 Task: For heading Arial with bold.  font size for heading22,  'Change the font style of data to'Arial Narrow.  and font size to 14,  Change the alignment of both headline & data to Align middle.  In the sheet  EvaluationSalesData_2021
Action: Mouse moved to (150, 127)
Screenshot: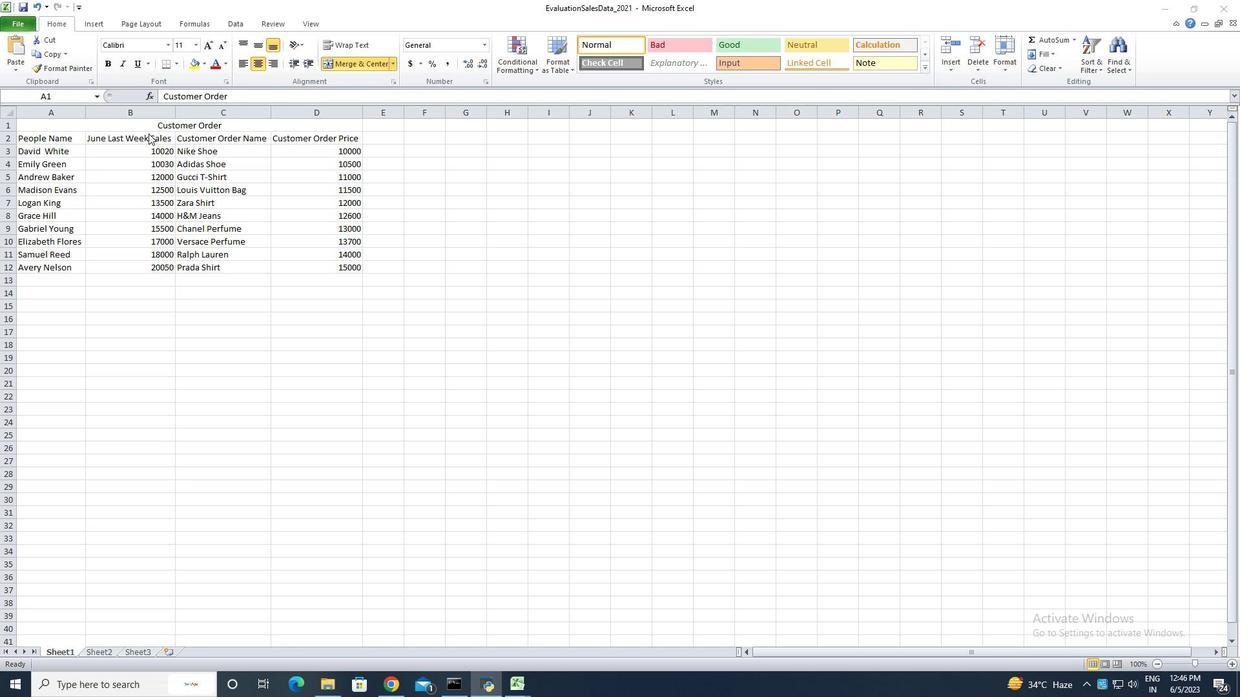 
Action: Mouse pressed left at (150, 127)
Screenshot: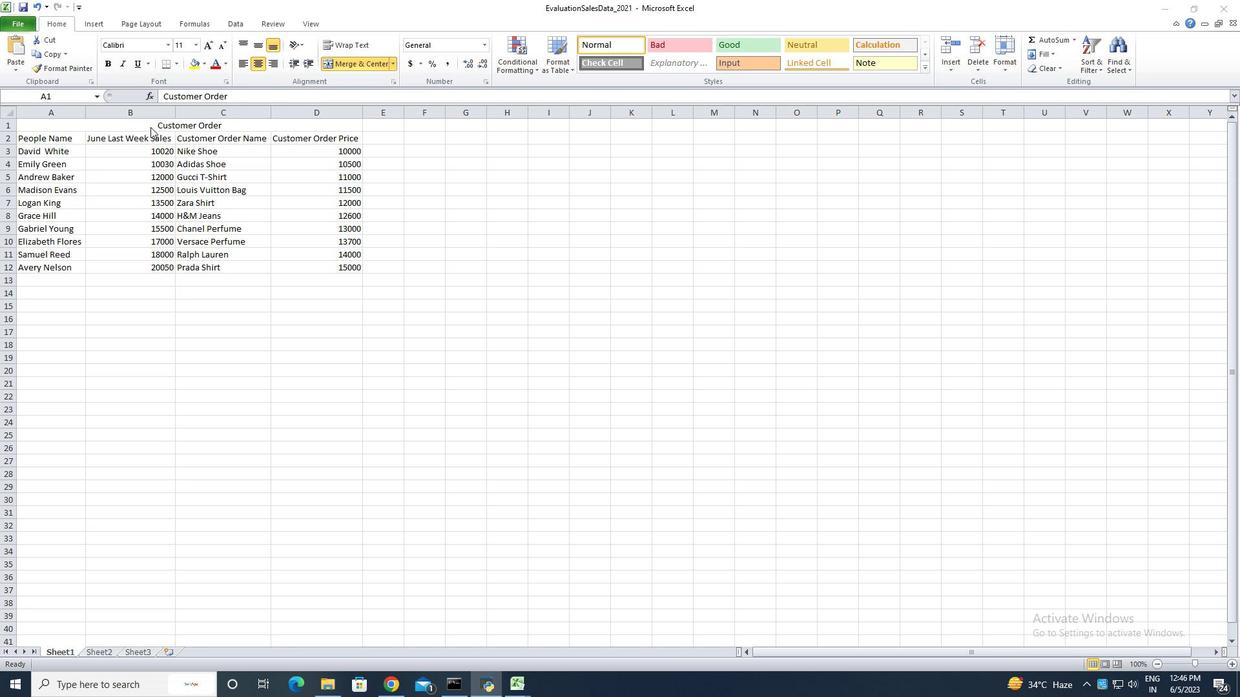 
Action: Mouse moved to (169, 45)
Screenshot: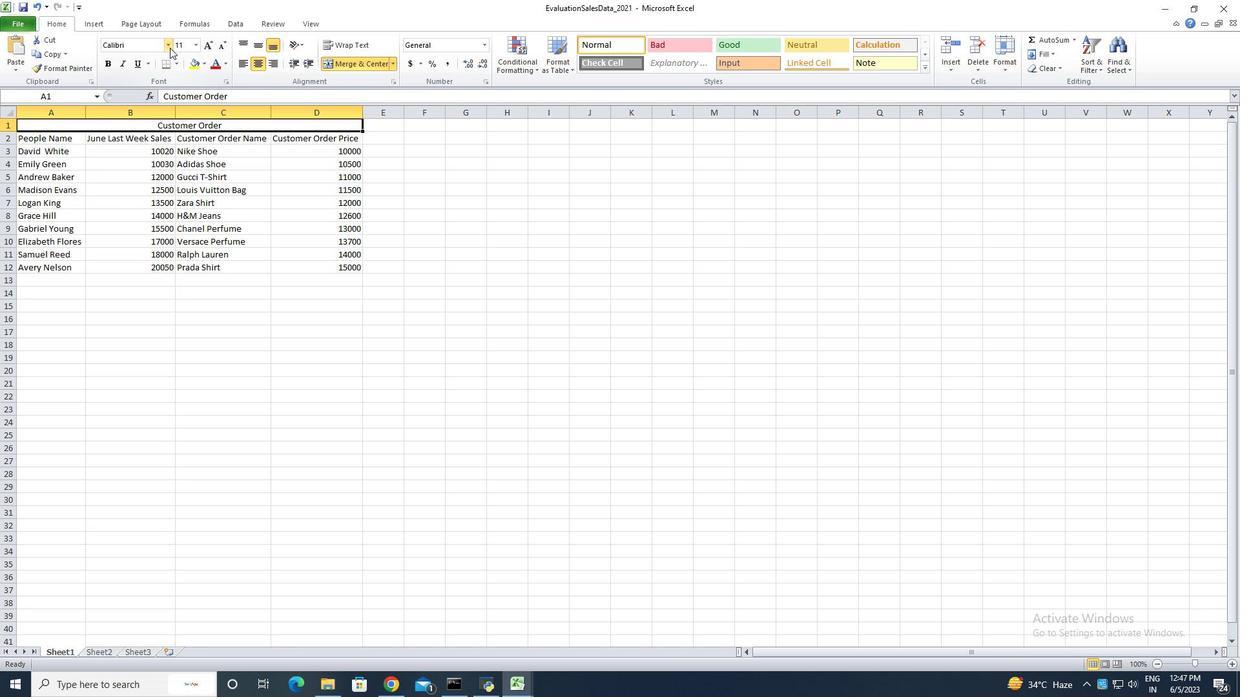 
Action: Mouse pressed left at (169, 45)
Screenshot: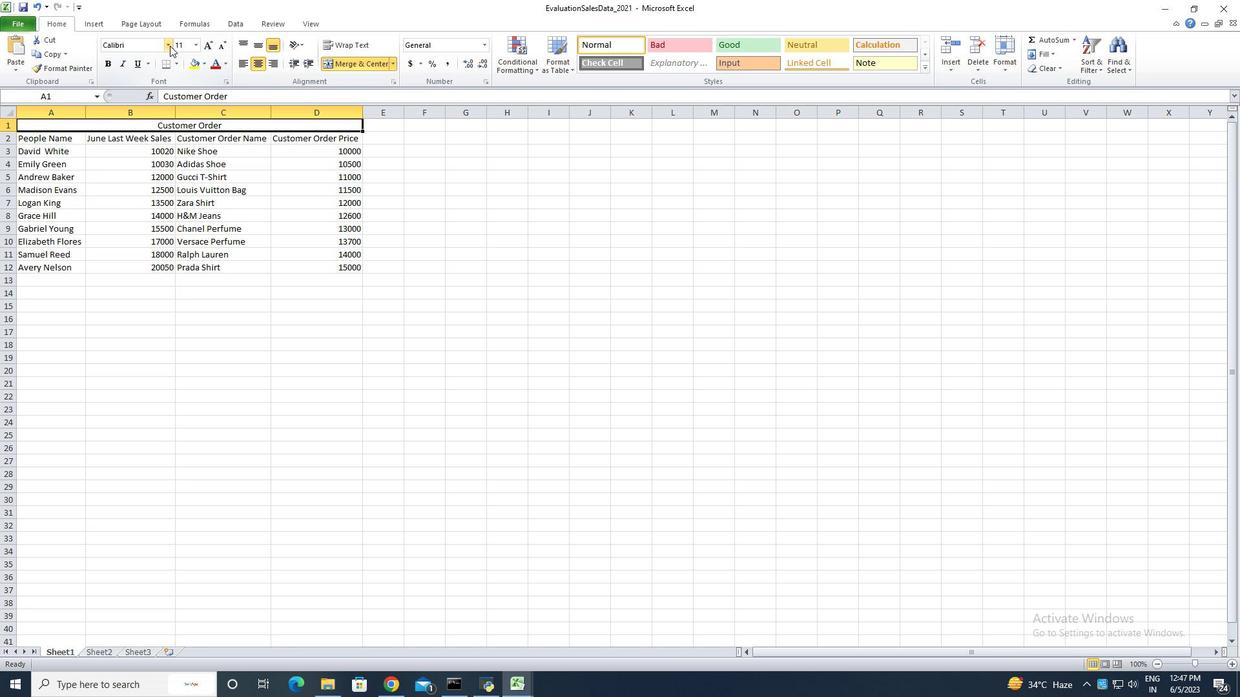 
Action: Mouse moved to (138, 151)
Screenshot: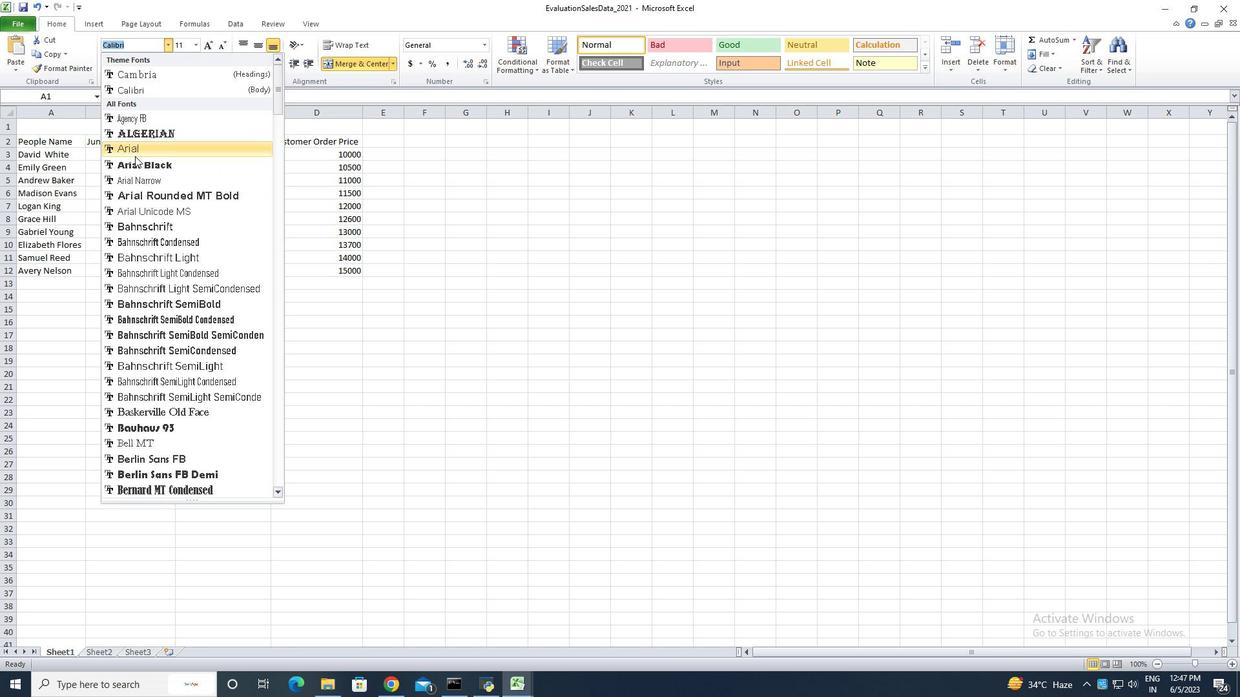 
Action: Mouse pressed left at (138, 151)
Screenshot: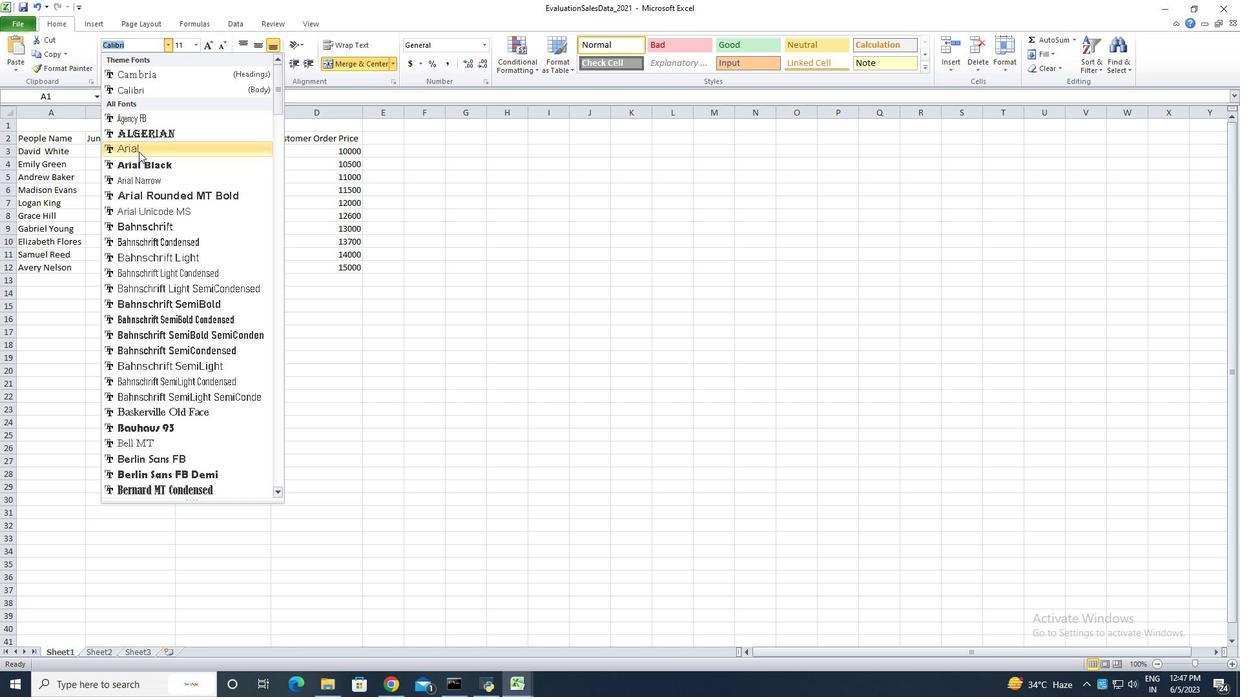
Action: Mouse moved to (111, 65)
Screenshot: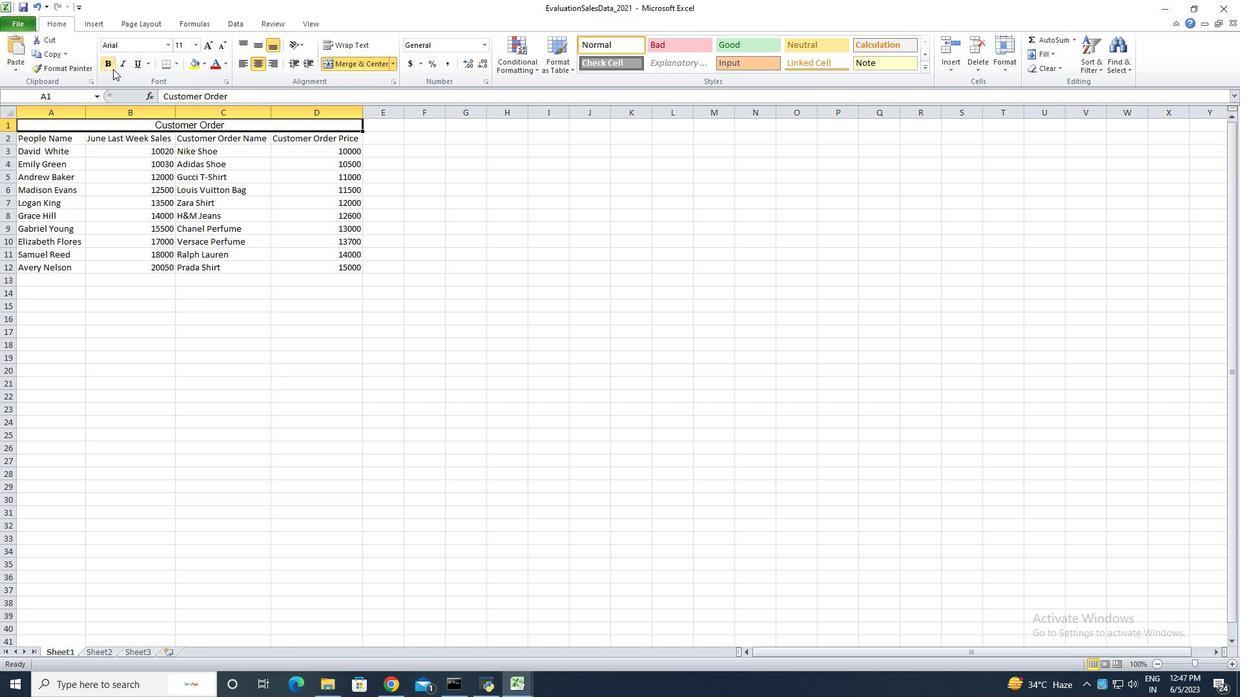 
Action: Mouse pressed left at (111, 65)
Screenshot: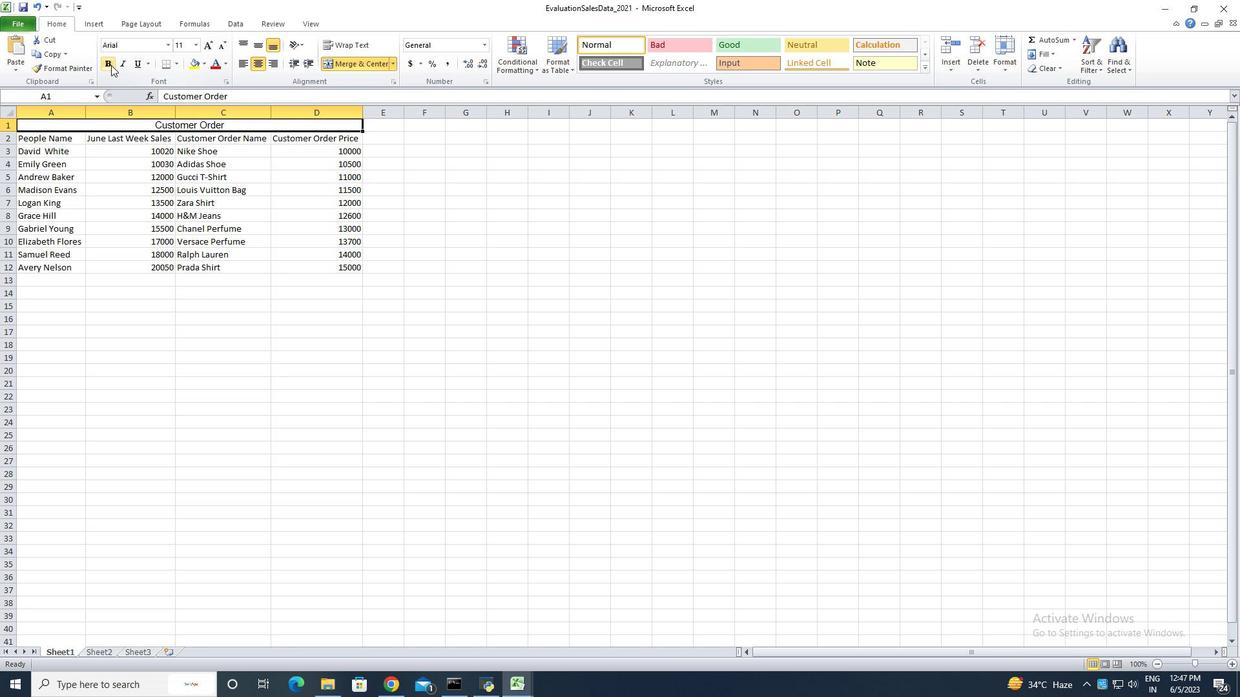 
Action: Mouse moved to (208, 43)
Screenshot: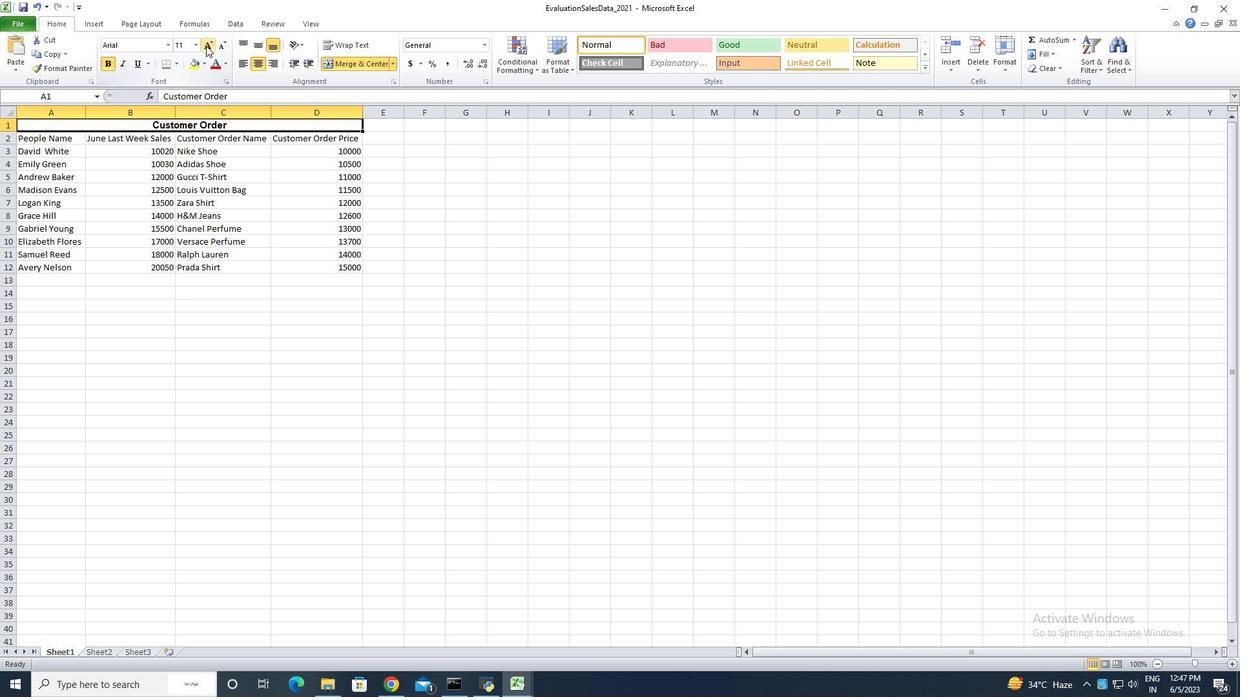 
Action: Mouse pressed left at (208, 43)
Screenshot: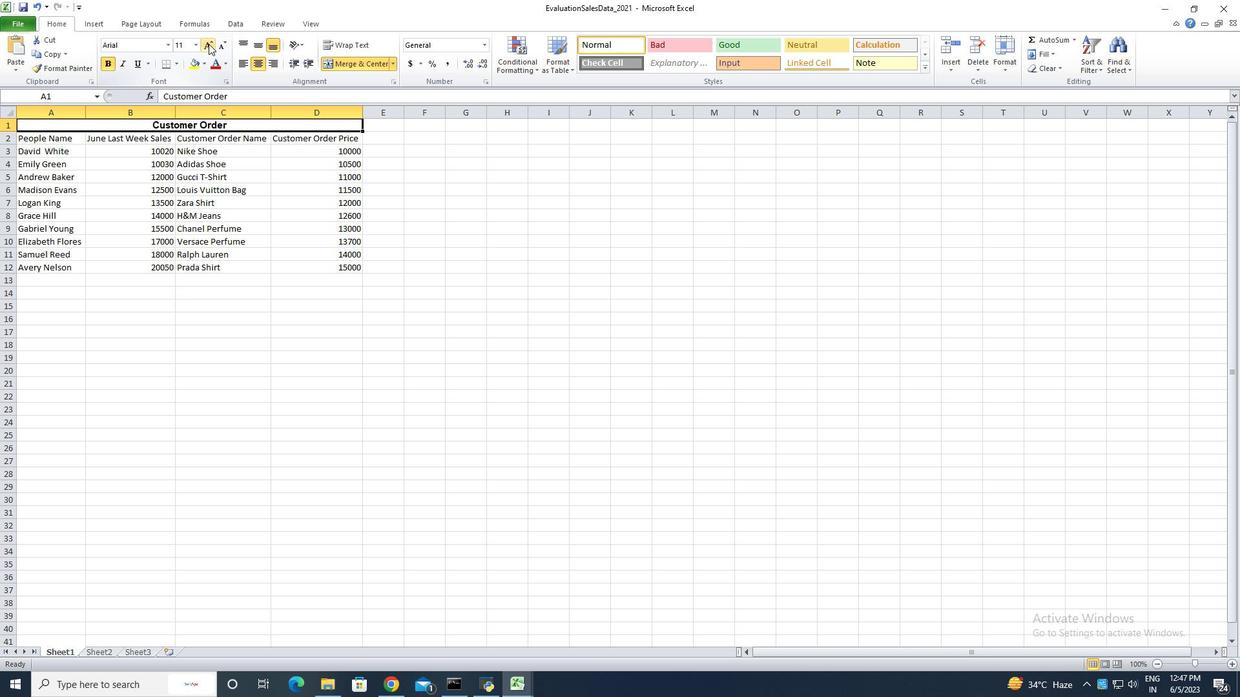 
Action: Mouse pressed left at (208, 43)
Screenshot: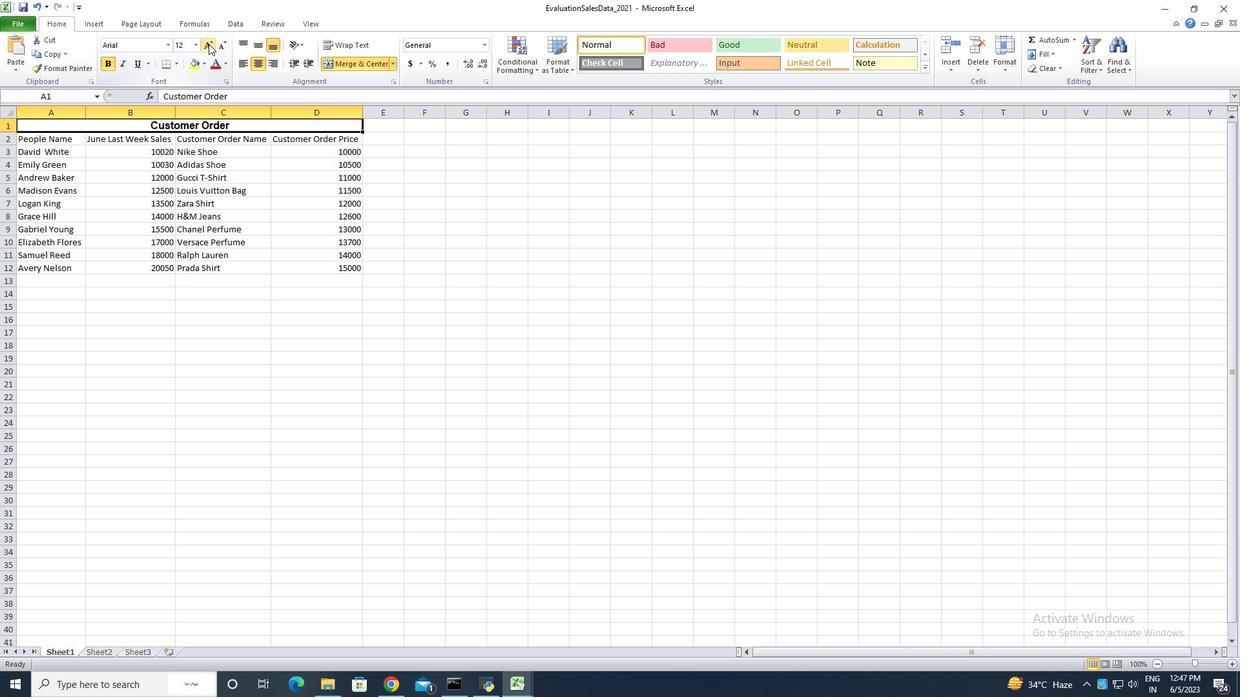 
Action: Mouse pressed left at (208, 43)
Screenshot: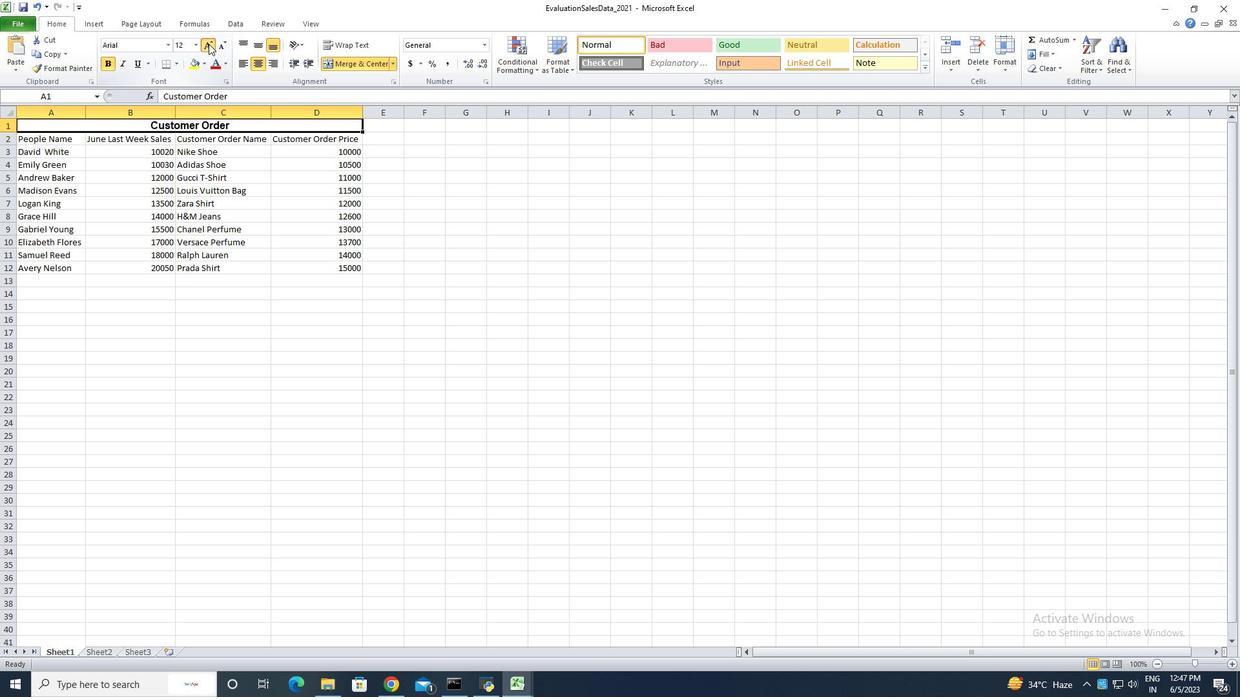 
Action: Mouse pressed left at (208, 43)
Screenshot: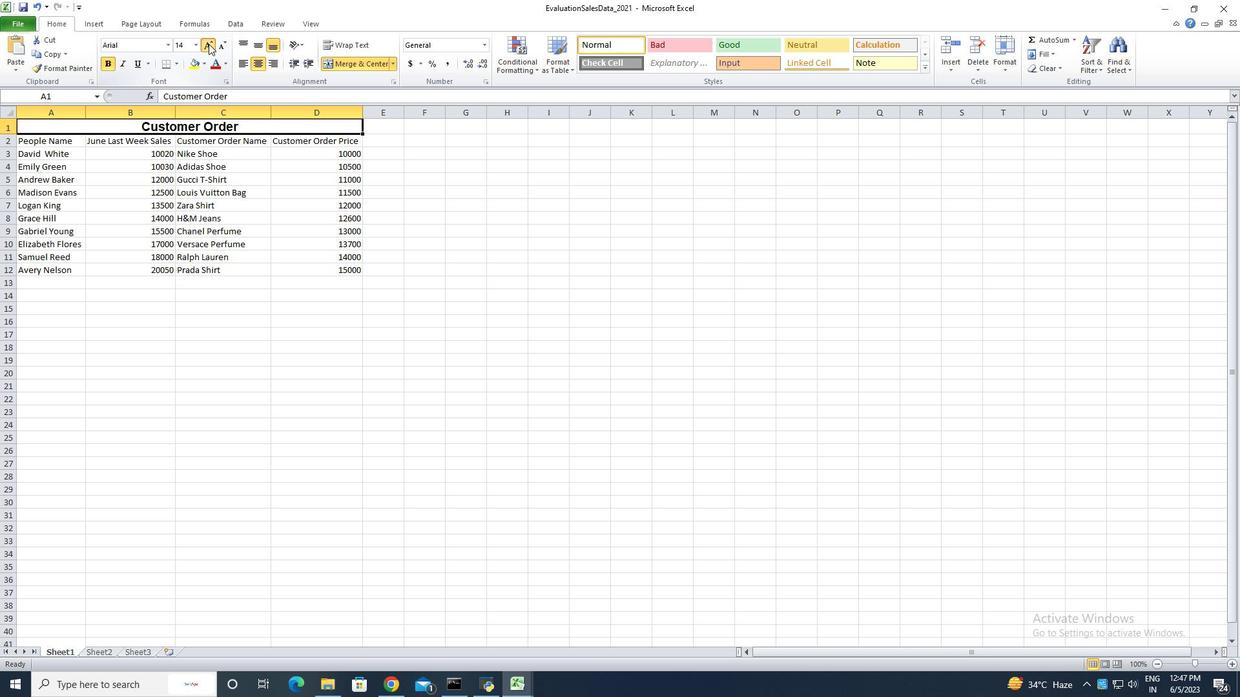 
Action: Mouse pressed left at (208, 43)
Screenshot: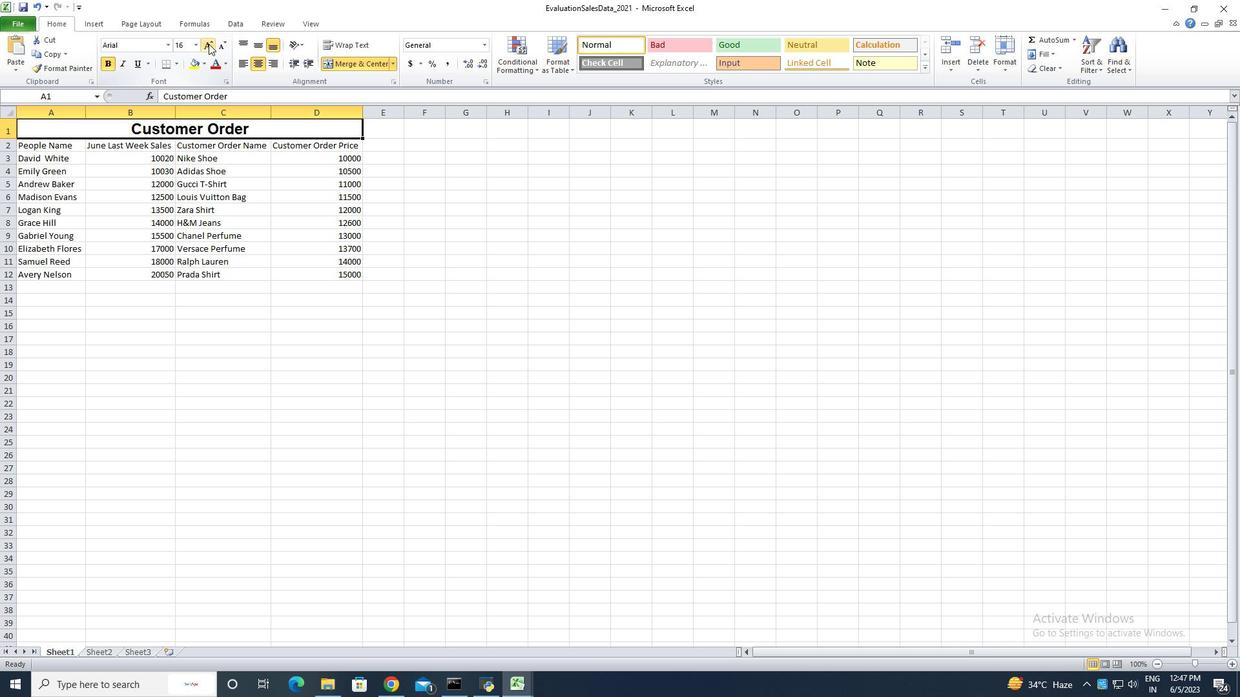 
Action: Mouse pressed left at (208, 43)
Screenshot: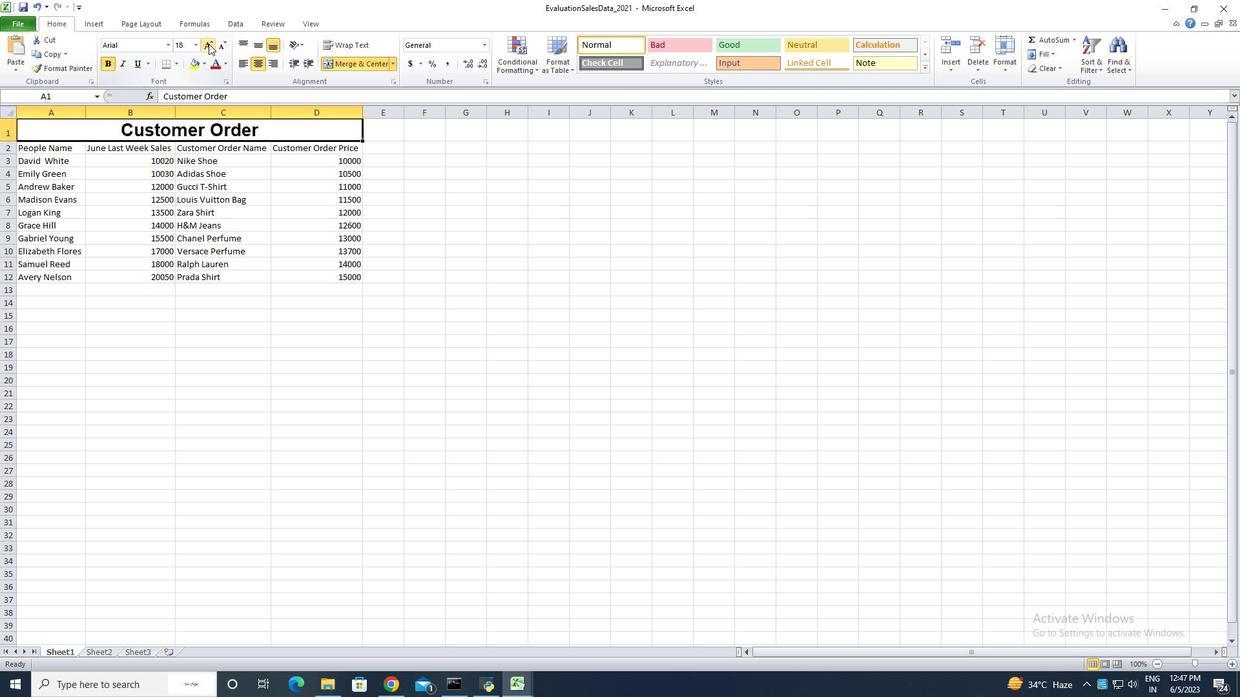
Action: Mouse moved to (46, 147)
Screenshot: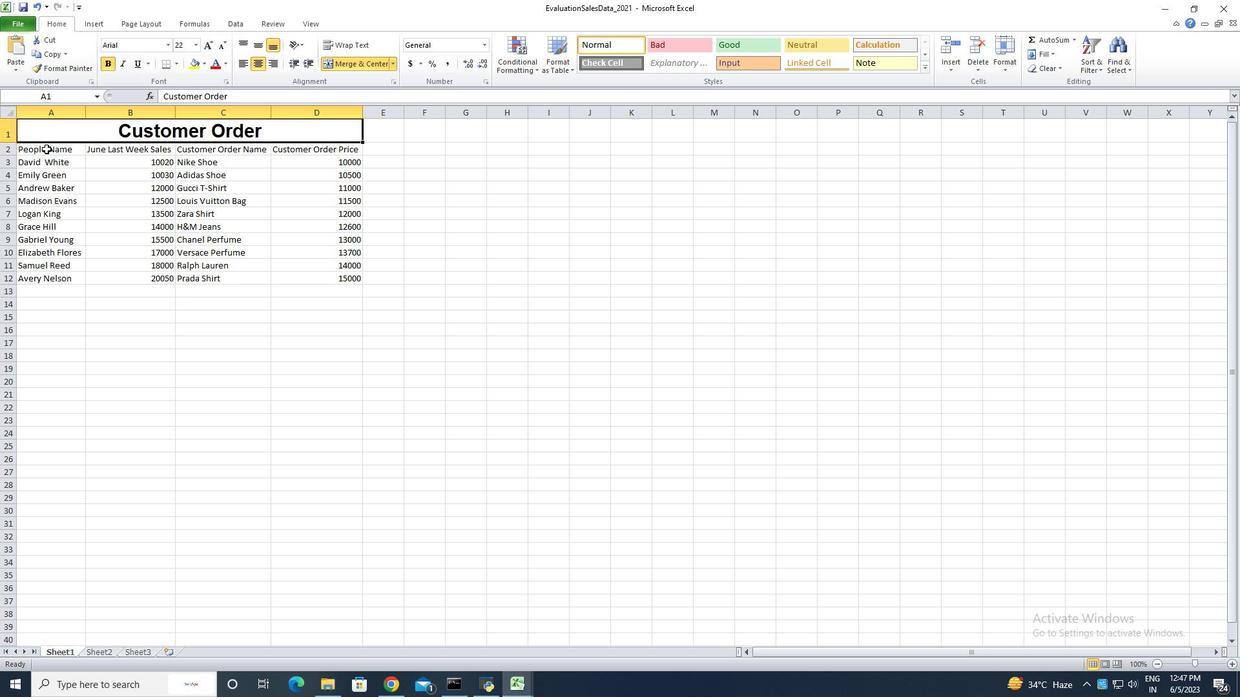 
Action: Mouse pressed left at (46, 147)
Screenshot: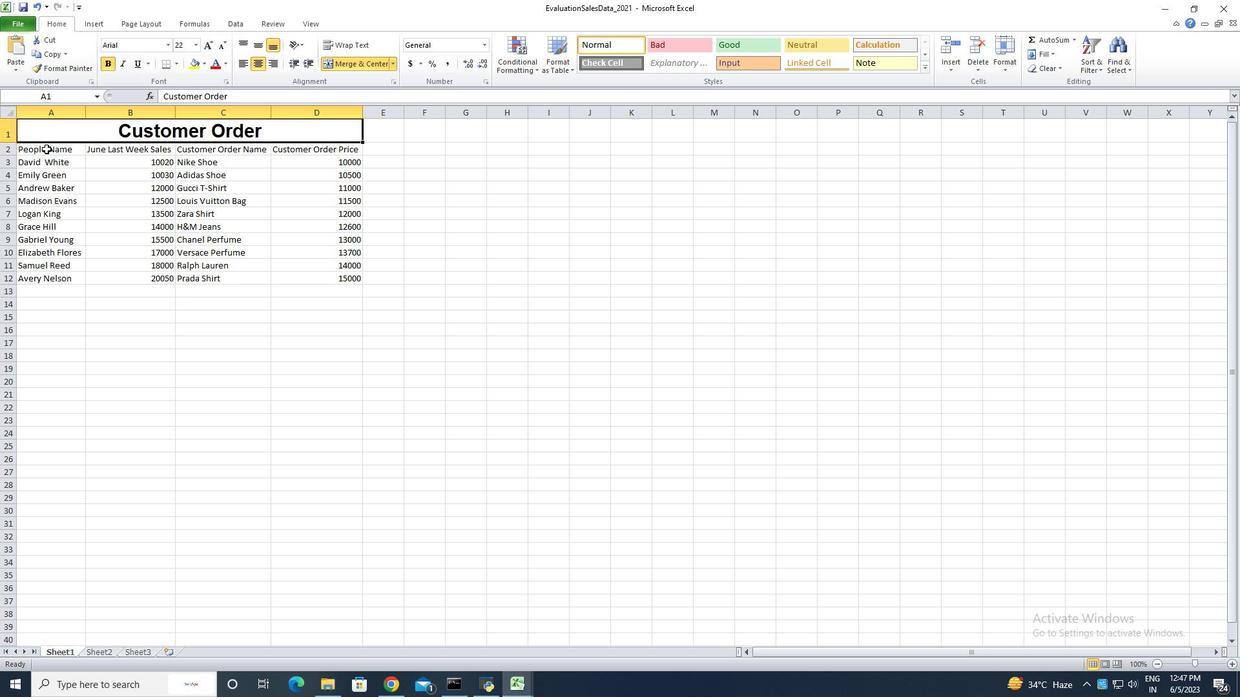 
Action: Mouse moved to (166, 45)
Screenshot: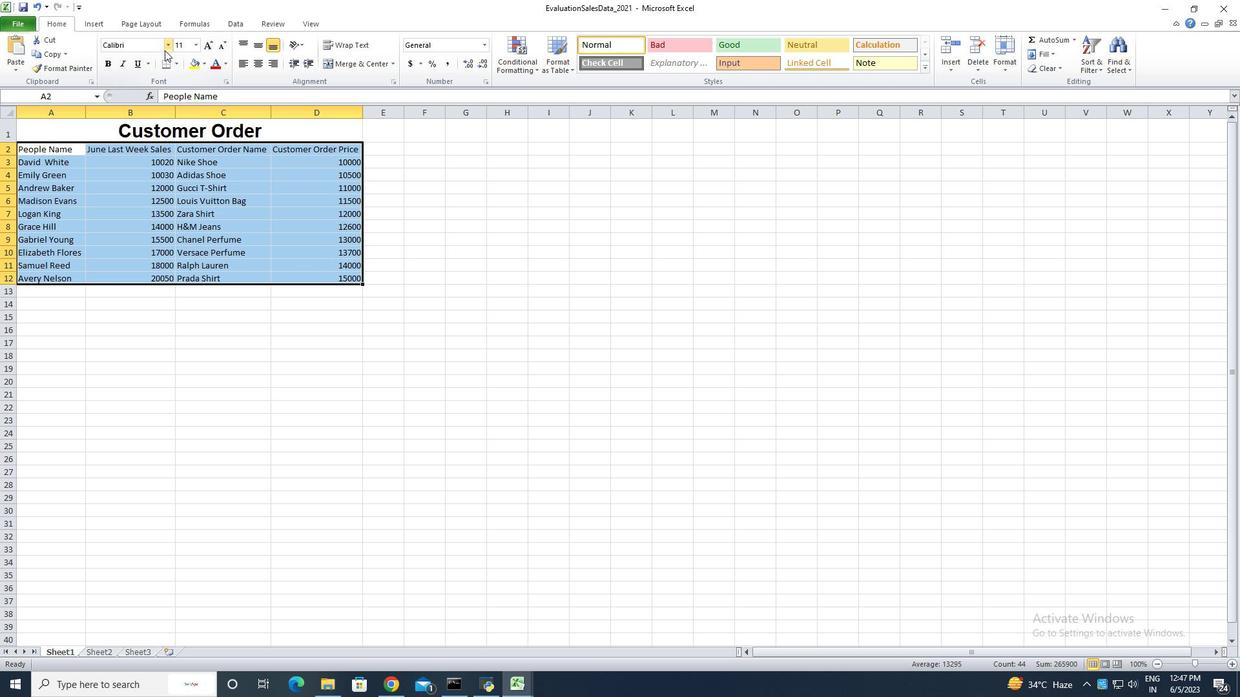 
Action: Mouse pressed left at (166, 45)
Screenshot: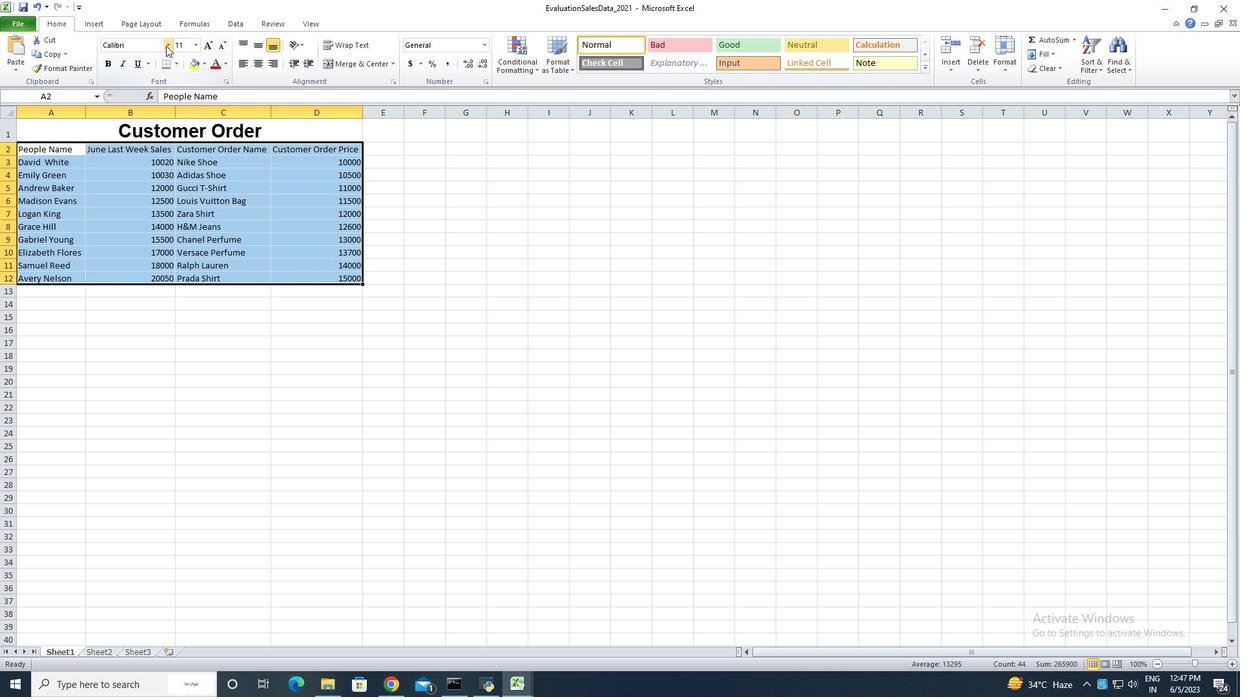 
Action: Mouse moved to (167, 183)
Screenshot: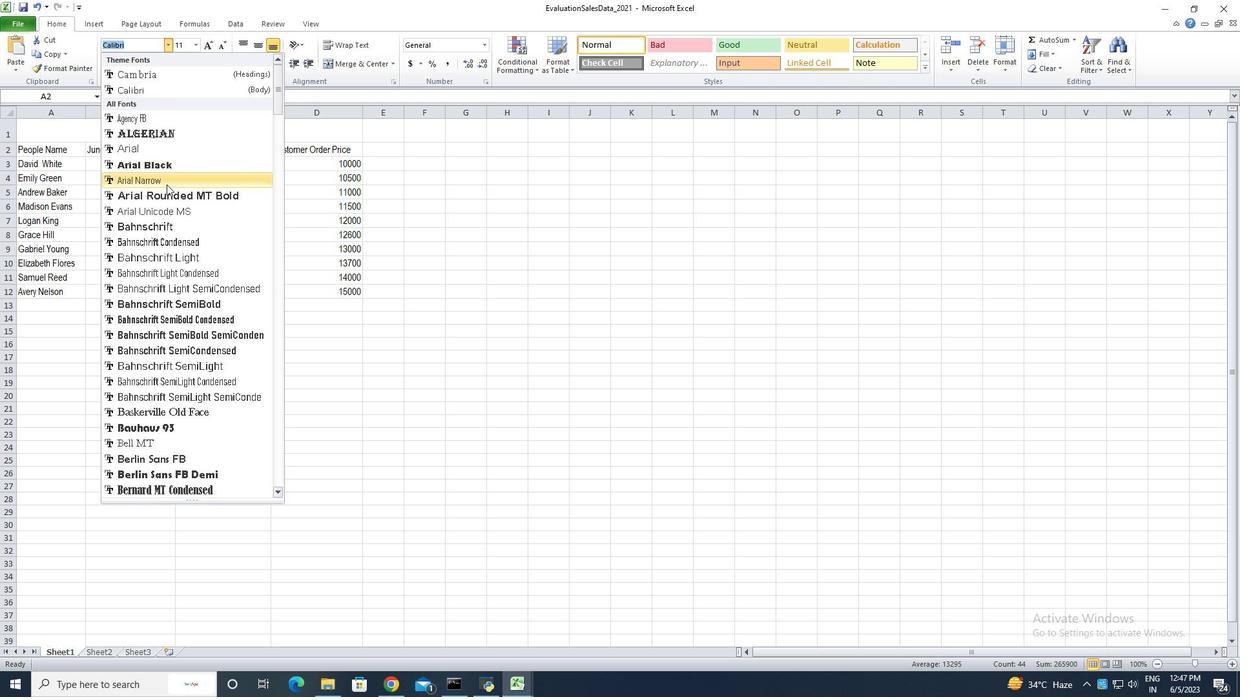 
Action: Mouse pressed left at (167, 183)
Screenshot: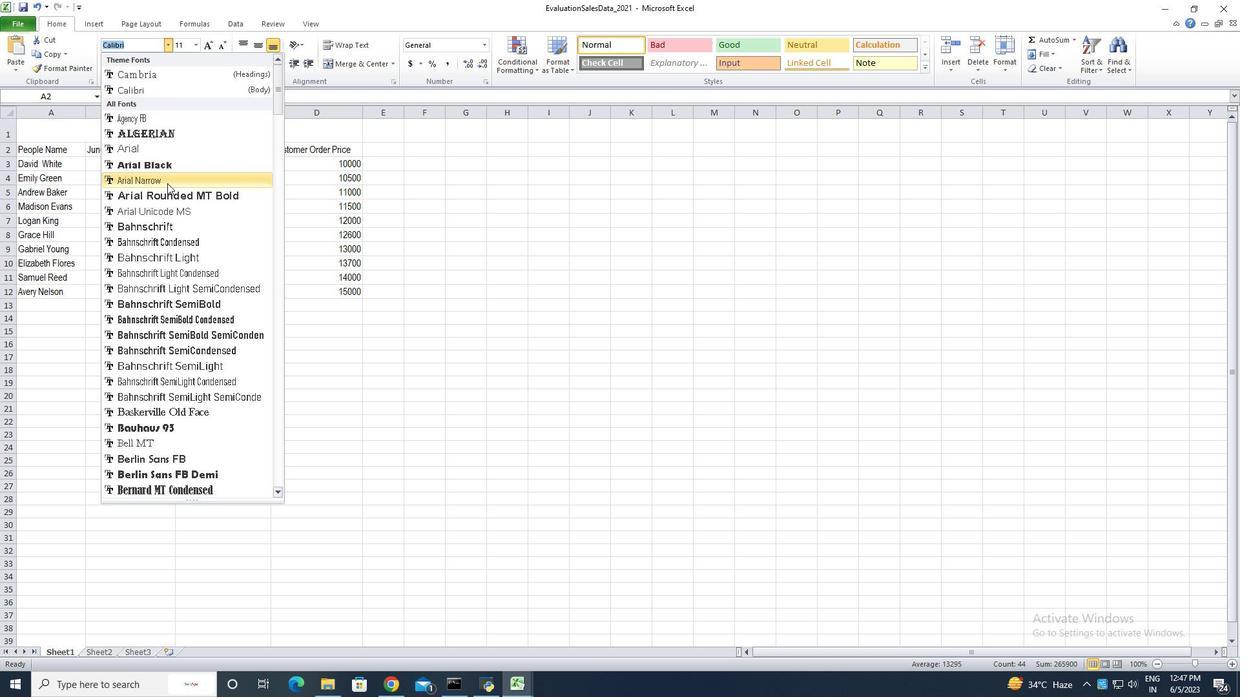 
Action: Mouse moved to (209, 46)
Screenshot: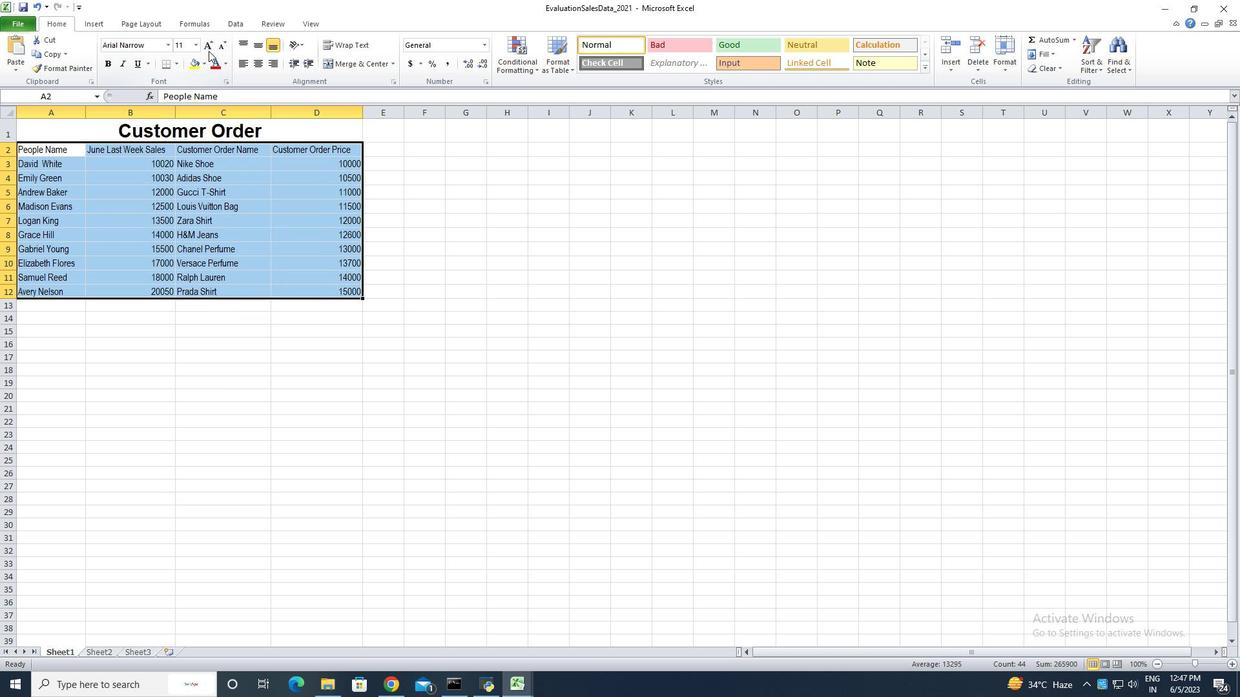 
Action: Mouse pressed left at (209, 46)
Screenshot: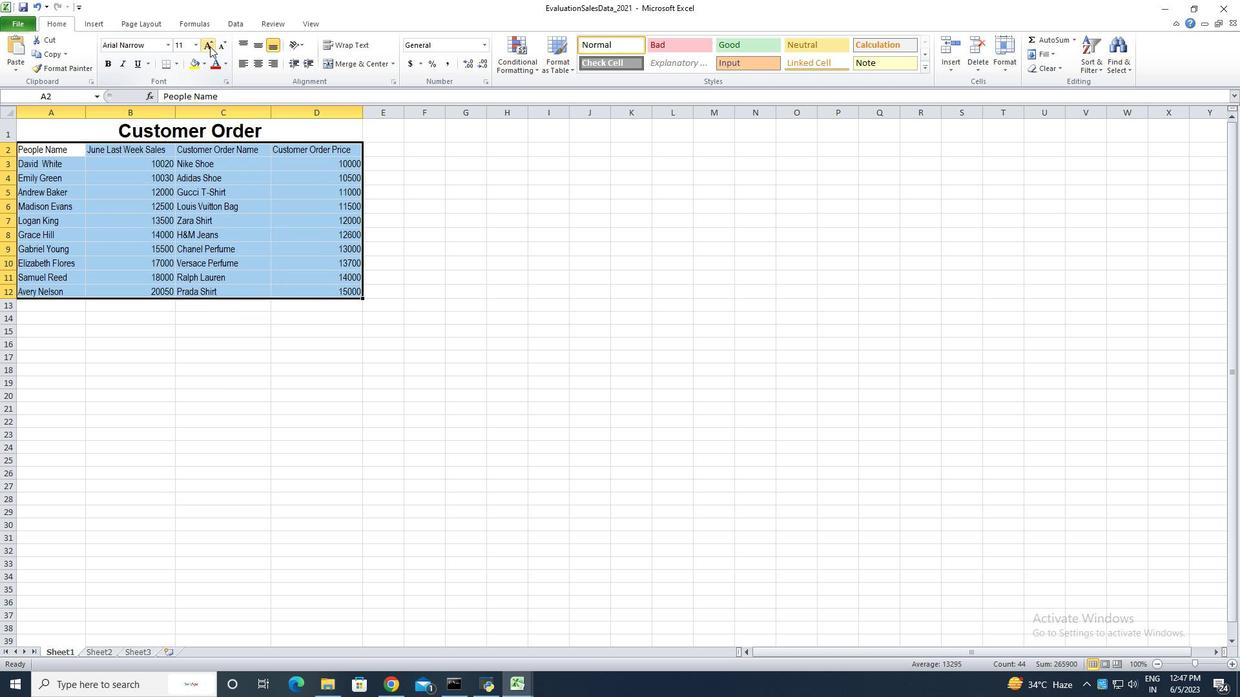 
Action: Mouse pressed left at (209, 46)
Screenshot: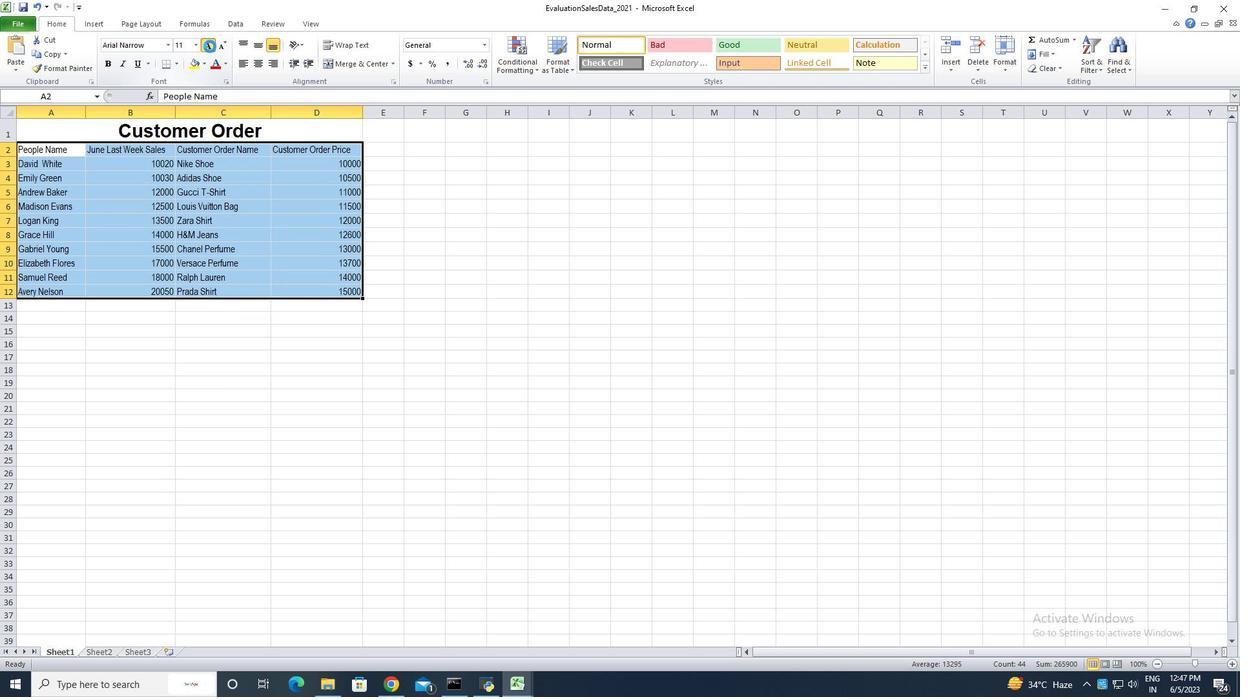 
Action: Mouse moved to (147, 339)
Screenshot: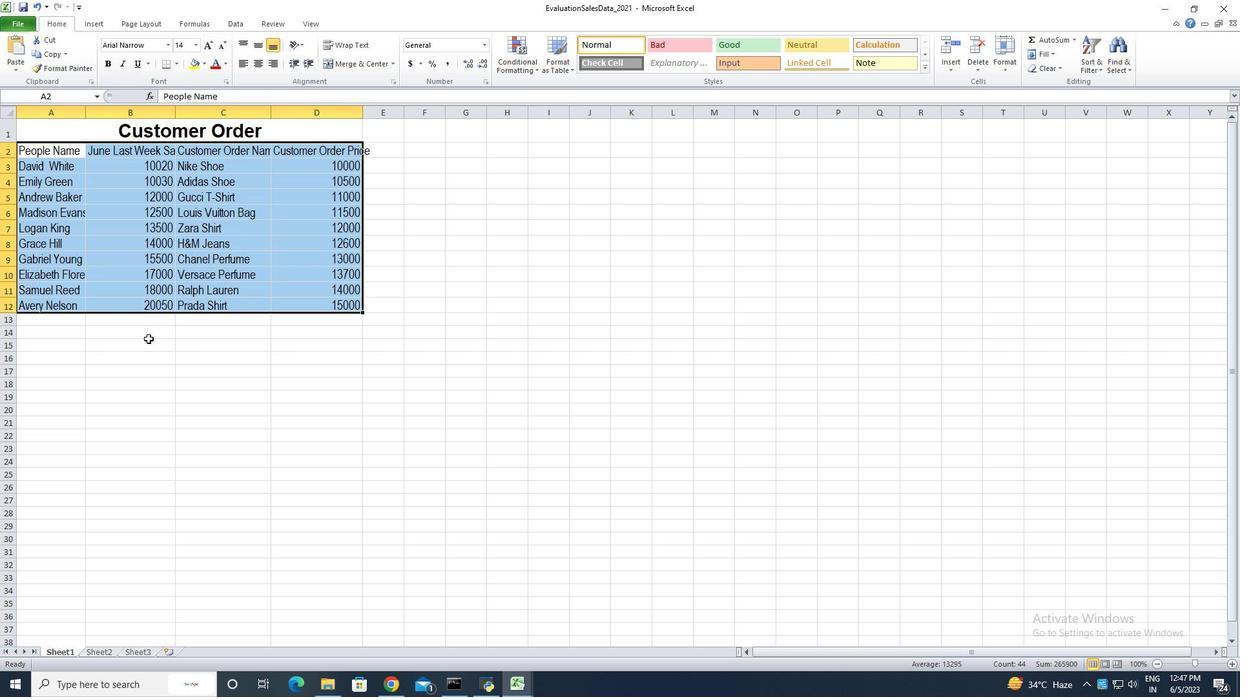 
Action: Mouse pressed left at (147, 339)
Screenshot: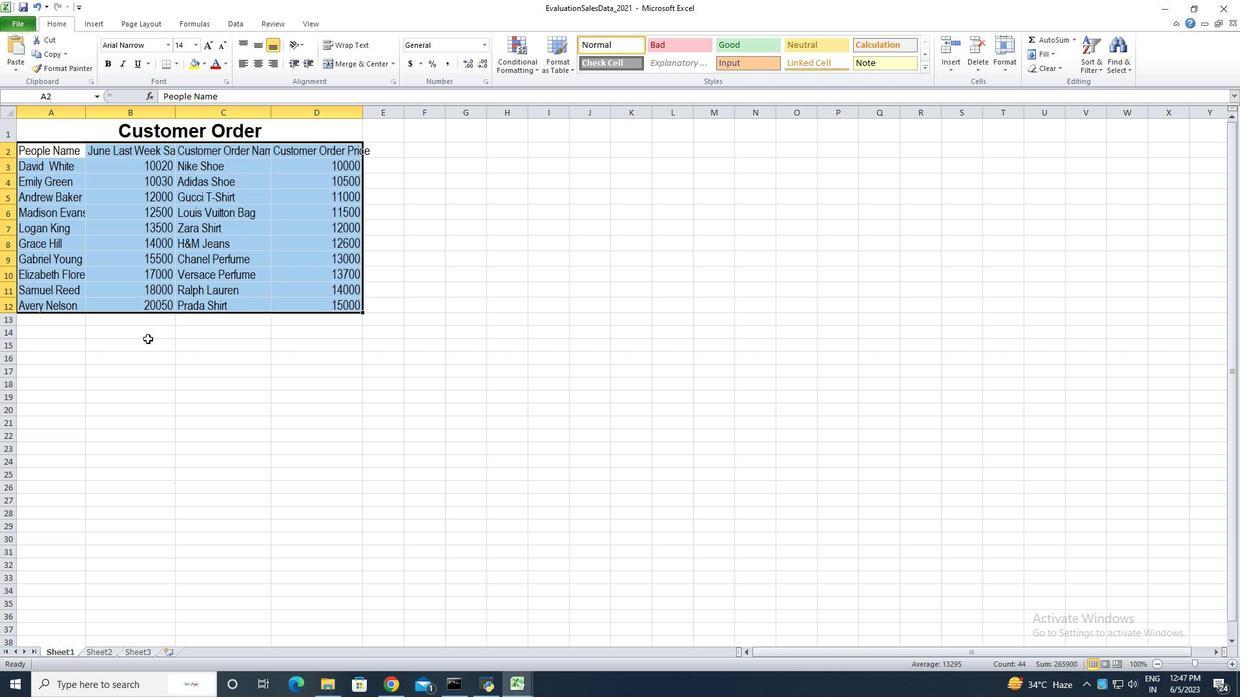 
Action: Mouse moved to (87, 116)
Screenshot: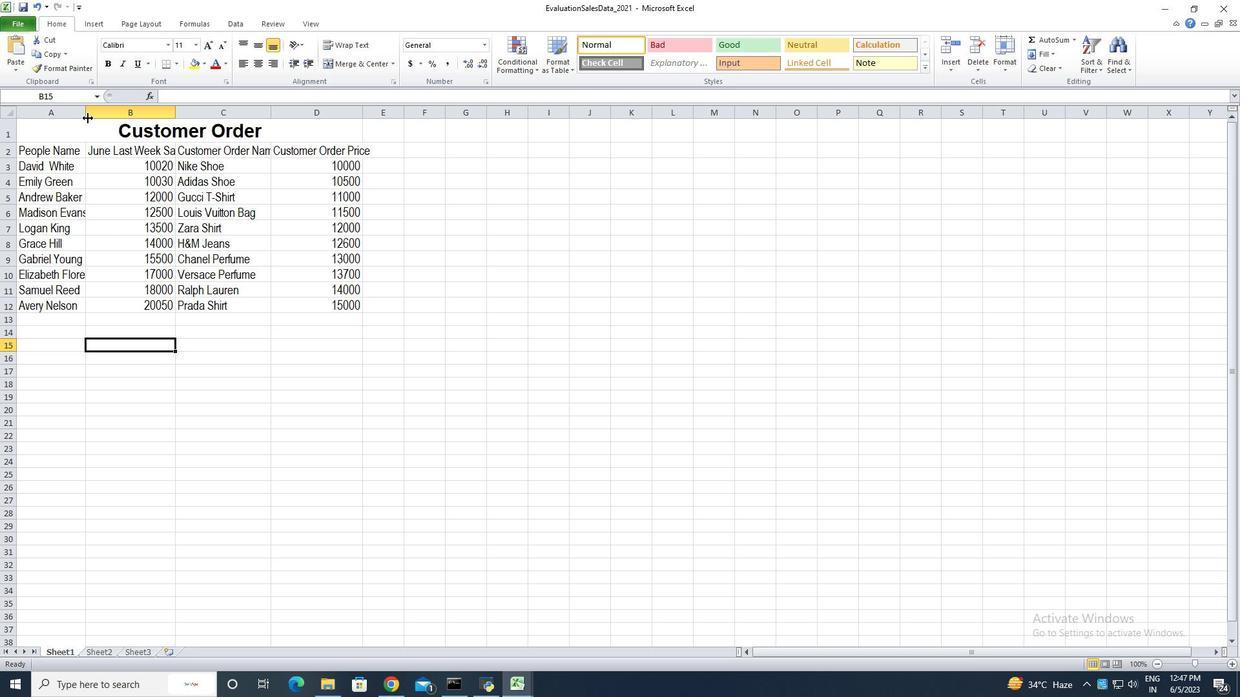 
Action: Mouse pressed left at (87, 116)
Screenshot: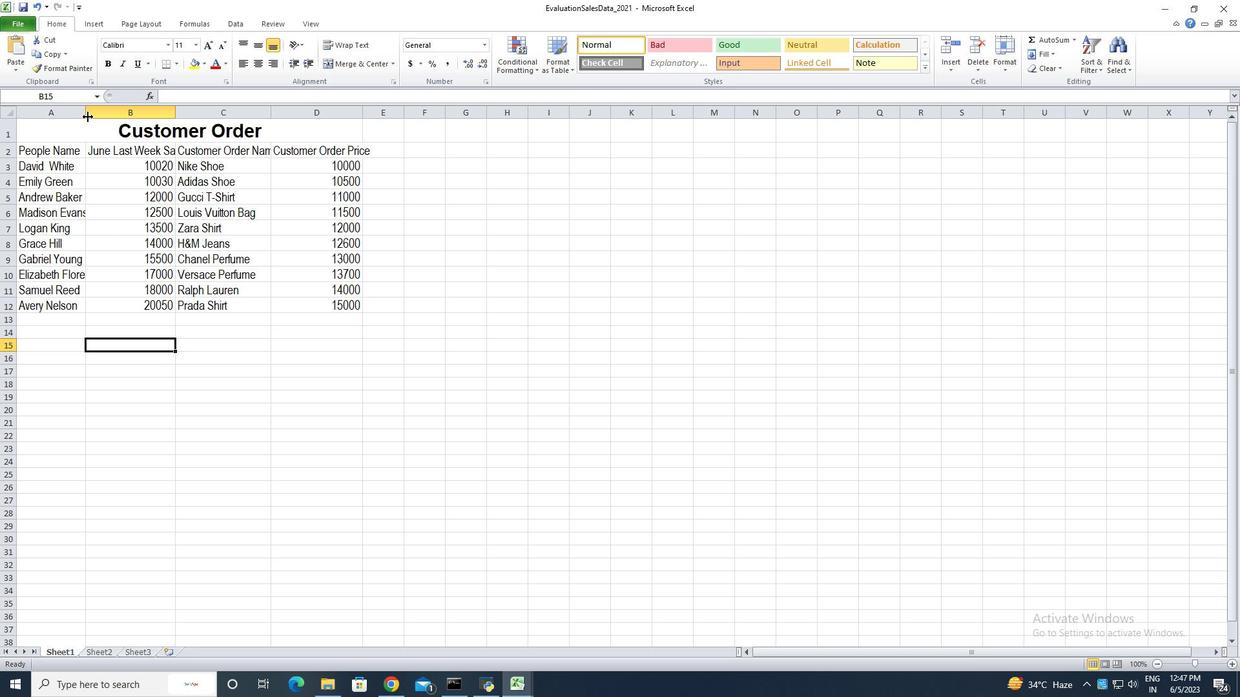 
Action: Mouse pressed left at (87, 116)
Screenshot: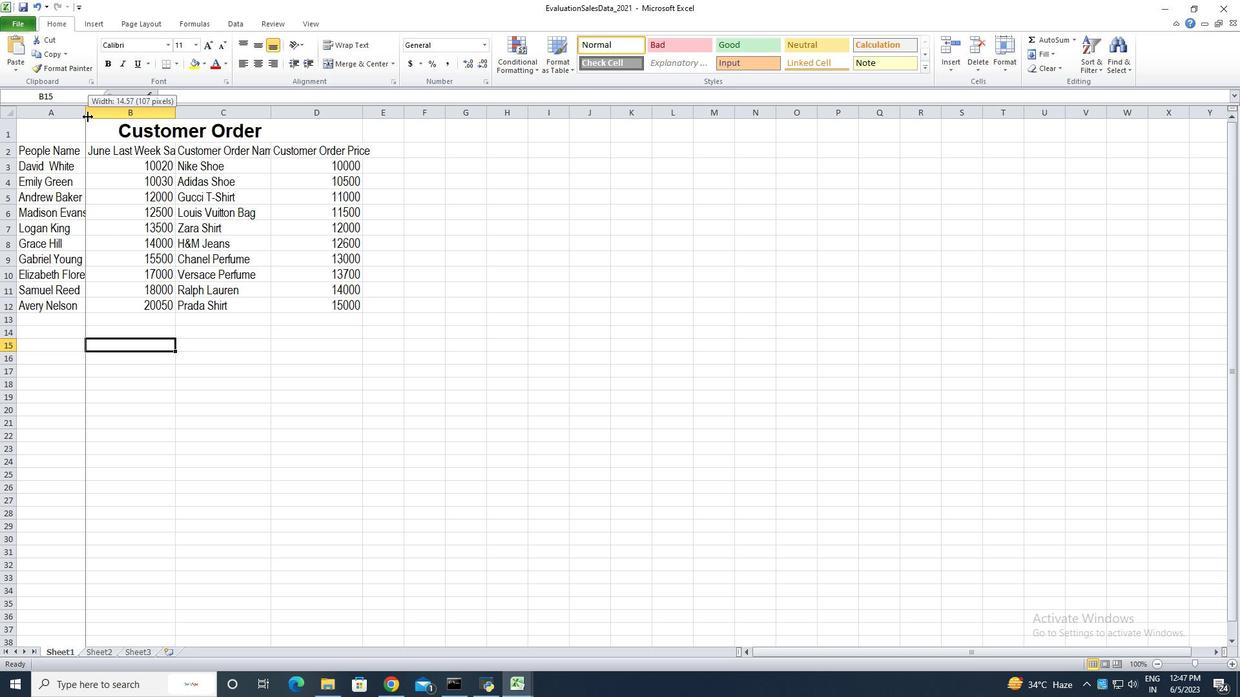 
Action: Mouse moved to (186, 117)
Screenshot: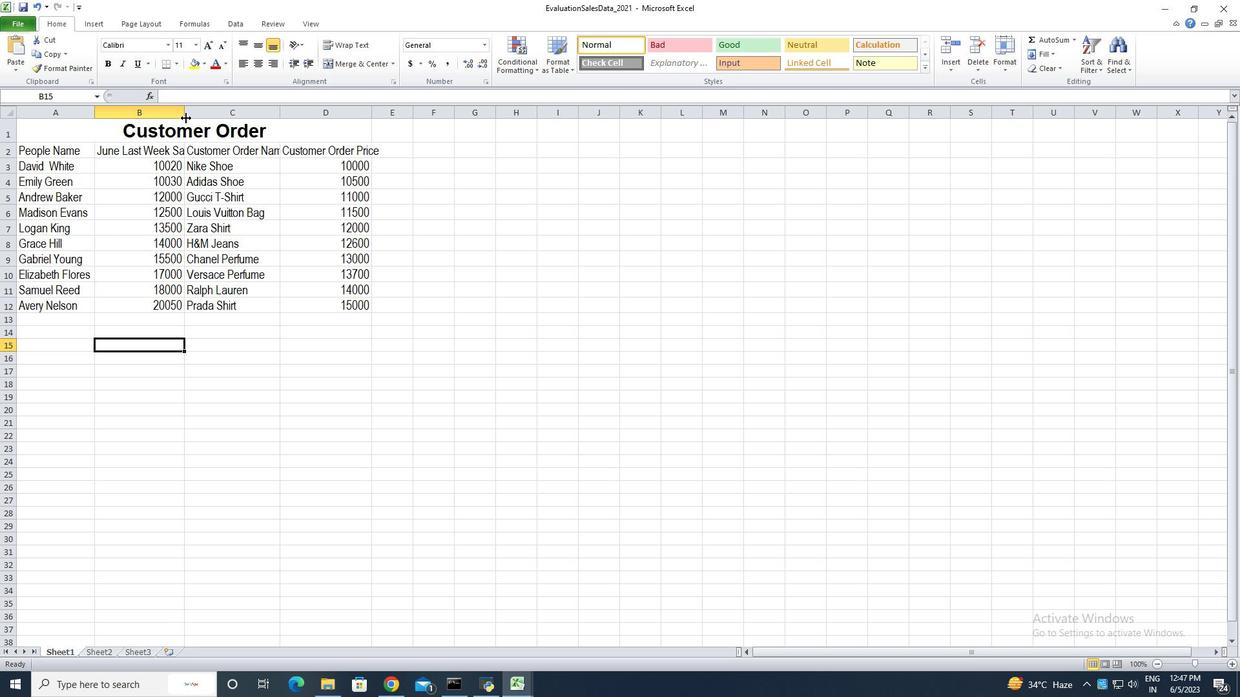 
Action: Mouse pressed left at (186, 117)
Screenshot: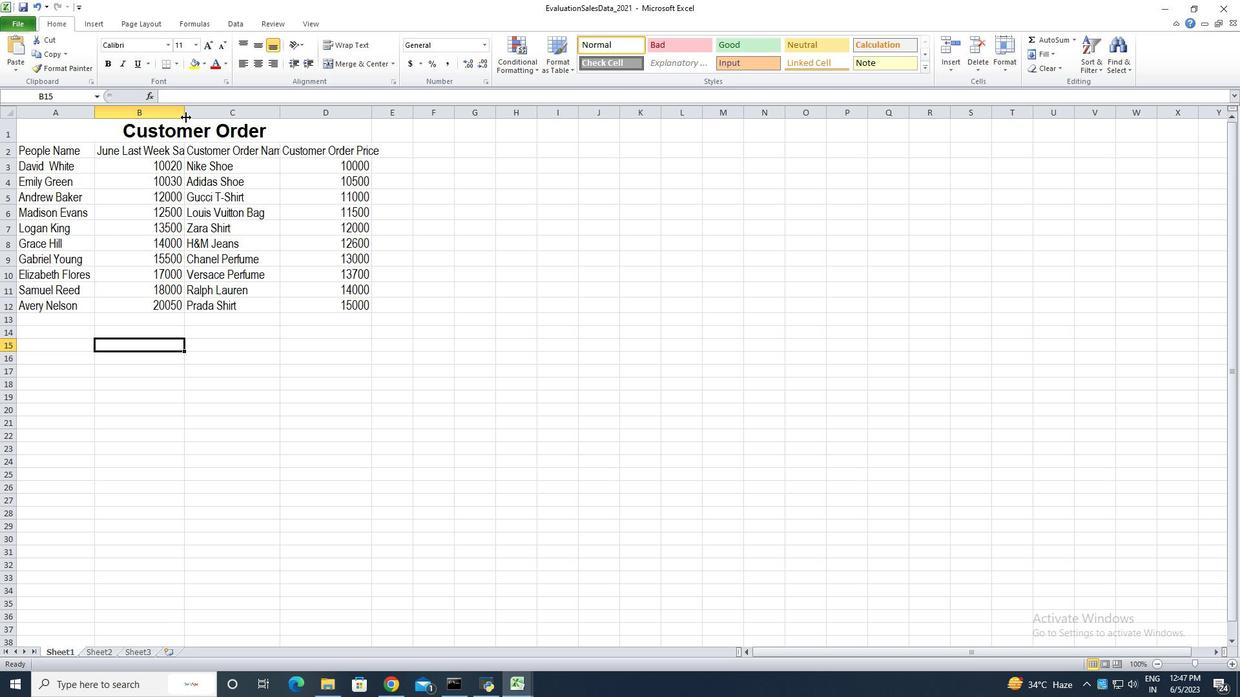 
Action: Mouse pressed left at (186, 117)
Screenshot: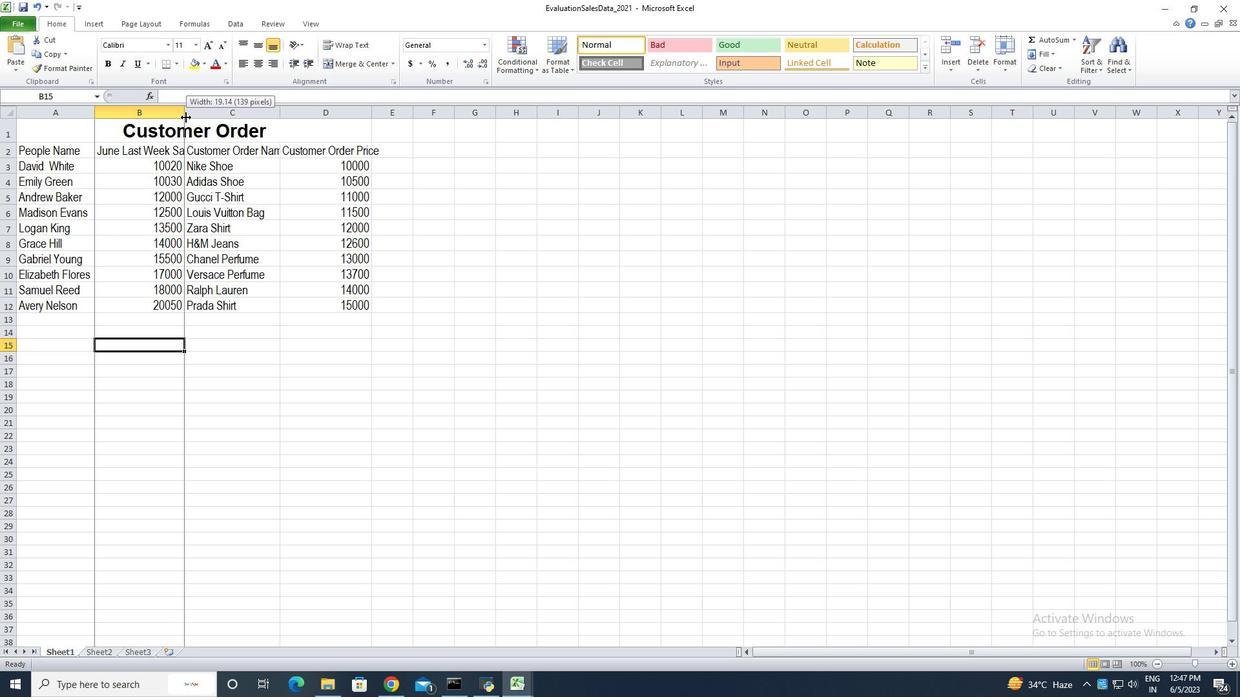 
Action: Mouse moved to (299, 115)
Screenshot: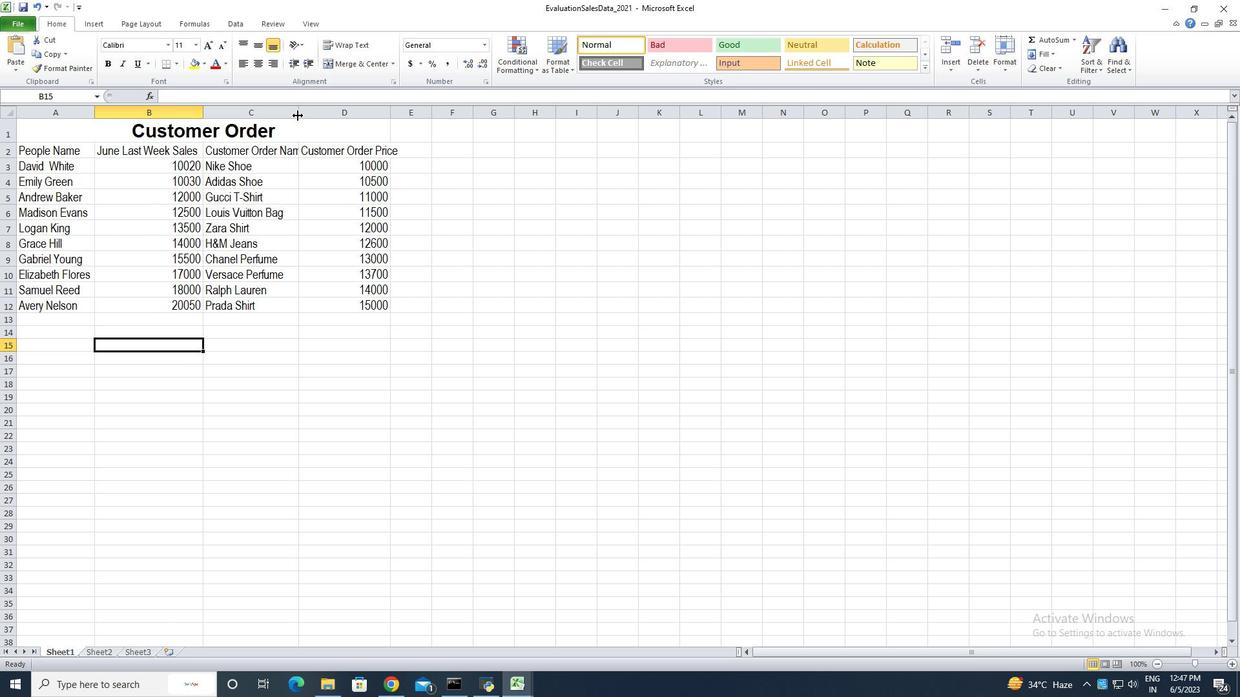 
Action: Mouse pressed left at (299, 115)
Screenshot: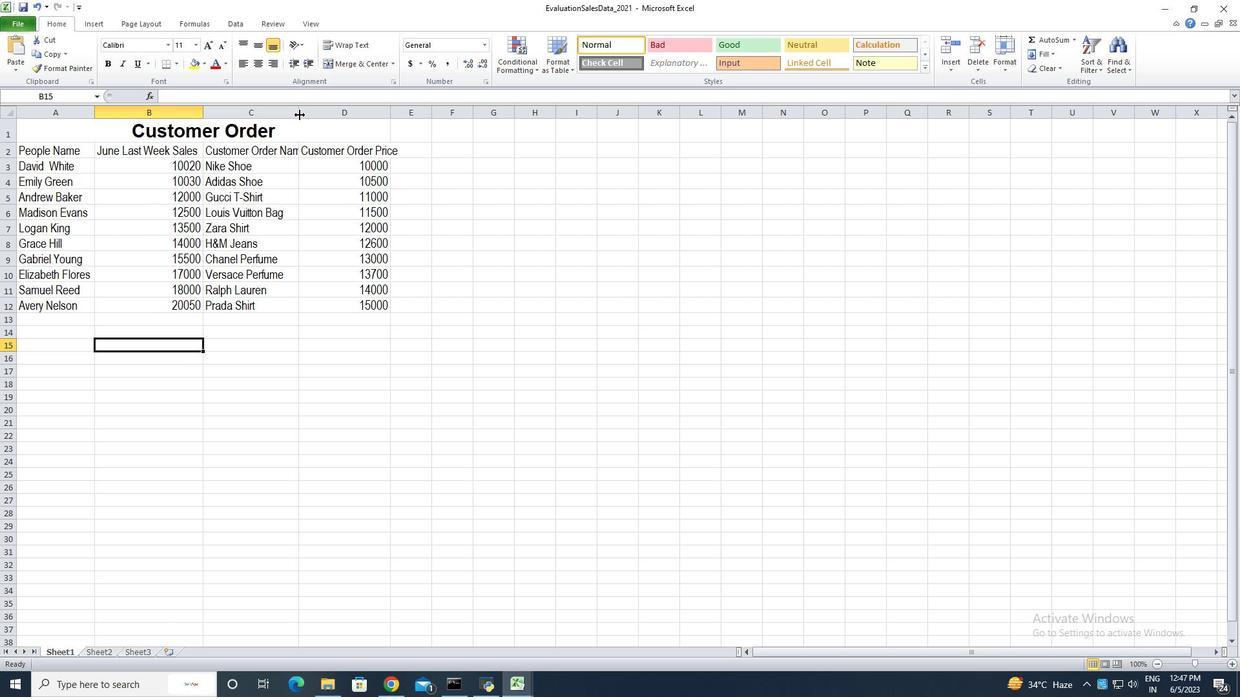 
Action: Mouse pressed left at (299, 115)
Screenshot: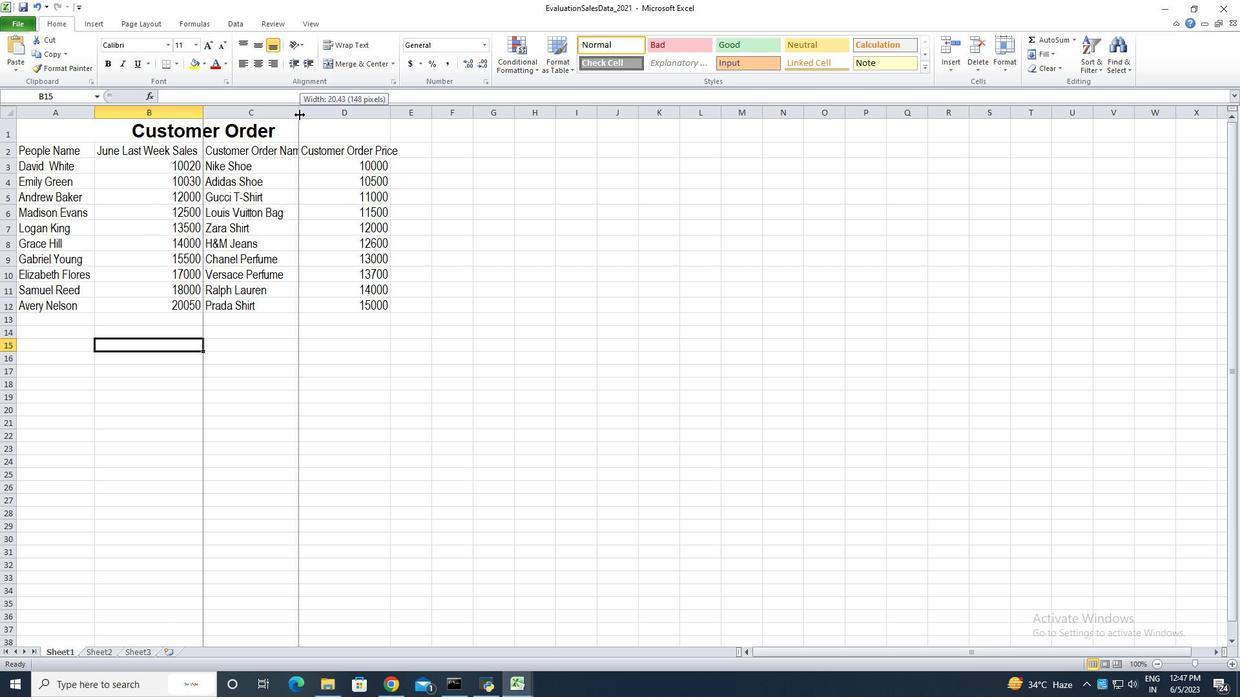 
Action: Mouse moved to (404, 115)
Screenshot: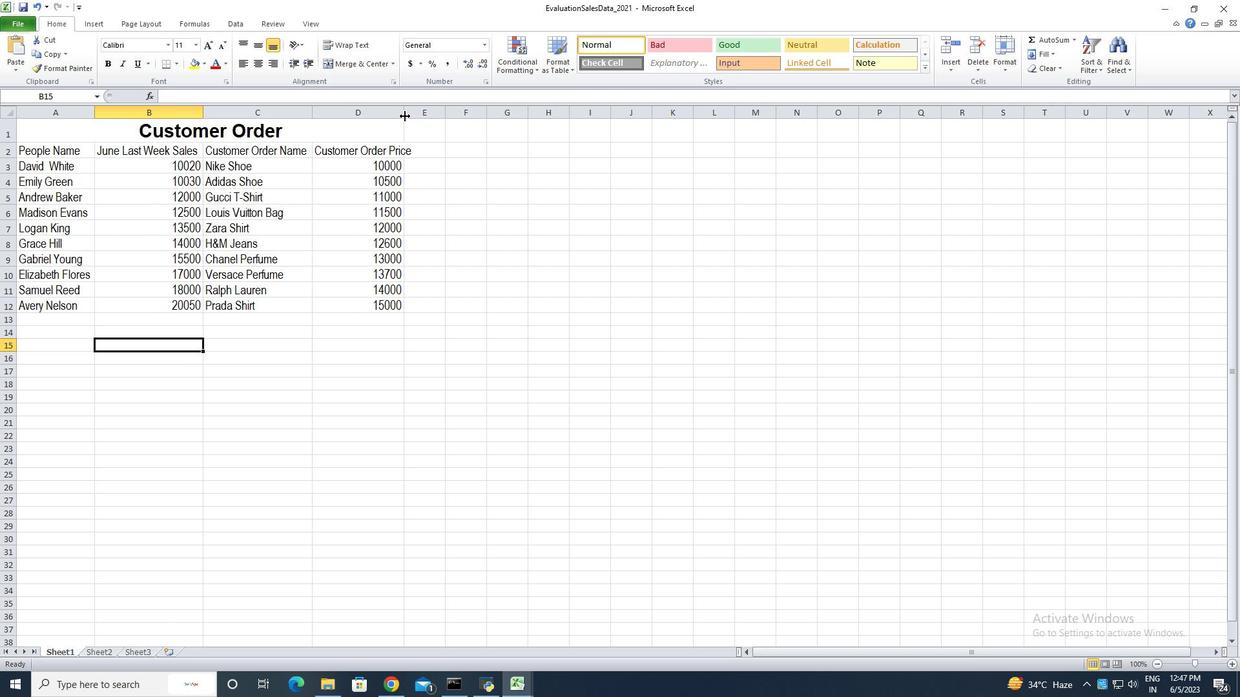 
Action: Mouse pressed left at (404, 115)
Screenshot: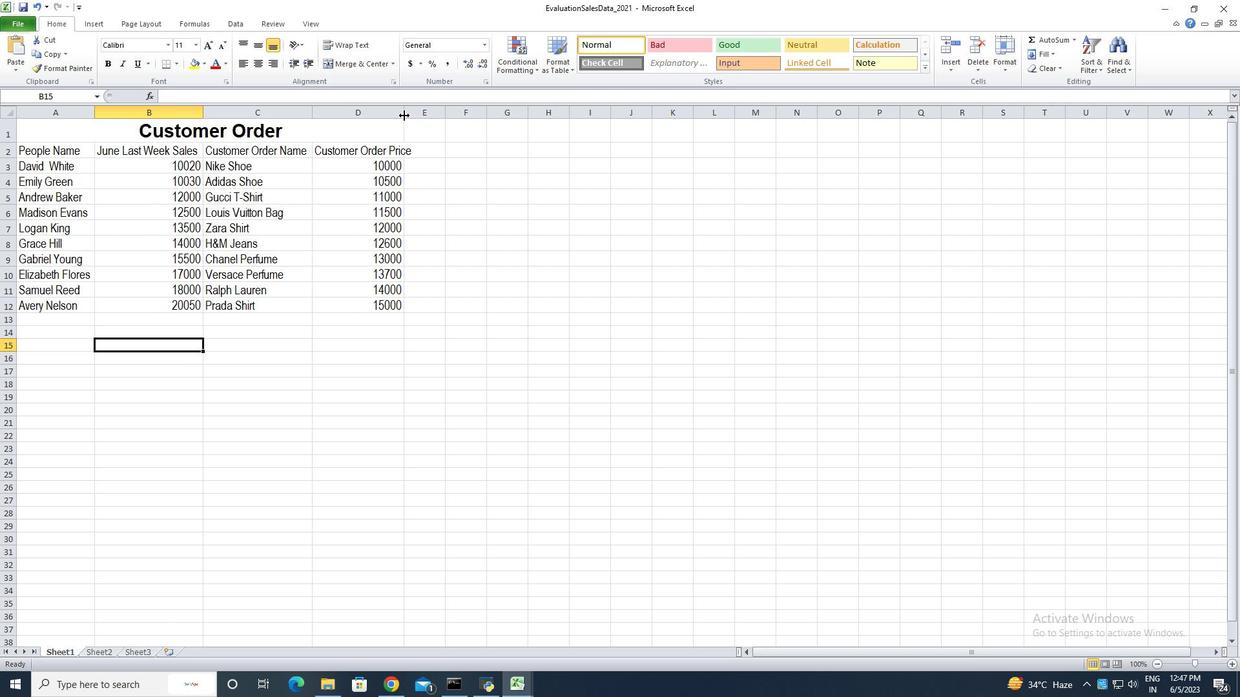 
Action: Mouse pressed left at (404, 115)
Screenshot: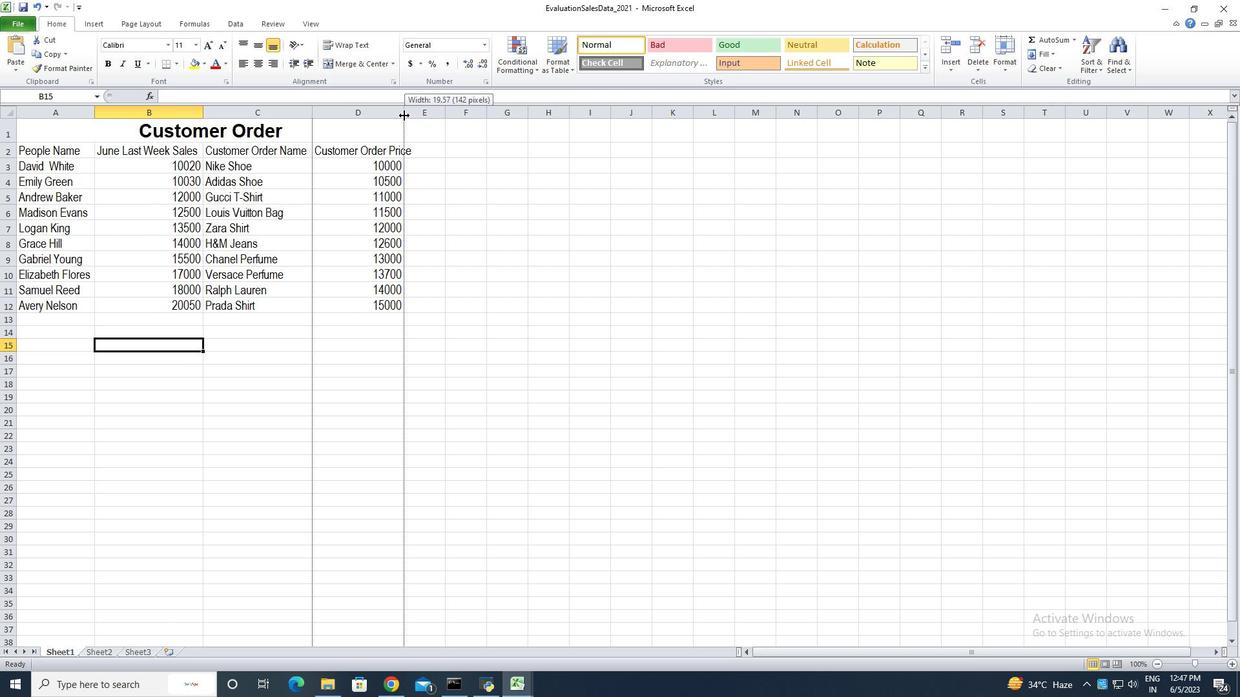 
Action: Mouse moved to (77, 133)
Screenshot: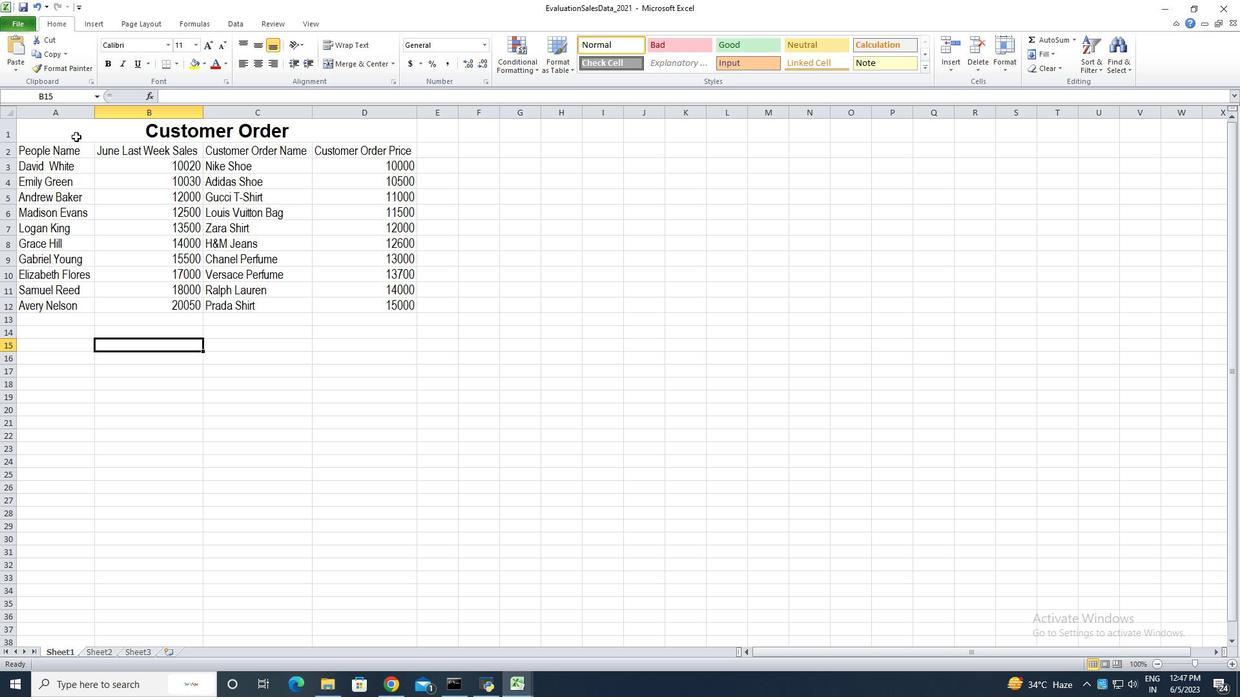 
Action: Mouse pressed left at (77, 133)
Screenshot: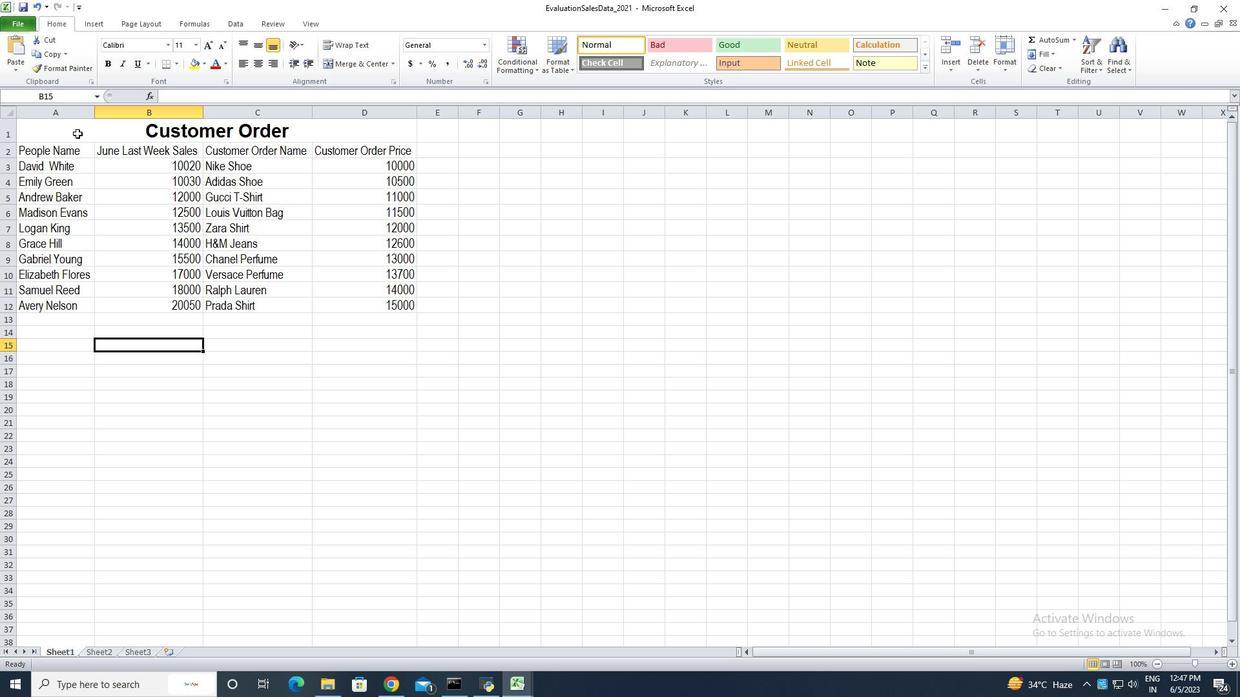 
Action: Mouse moved to (259, 42)
Screenshot: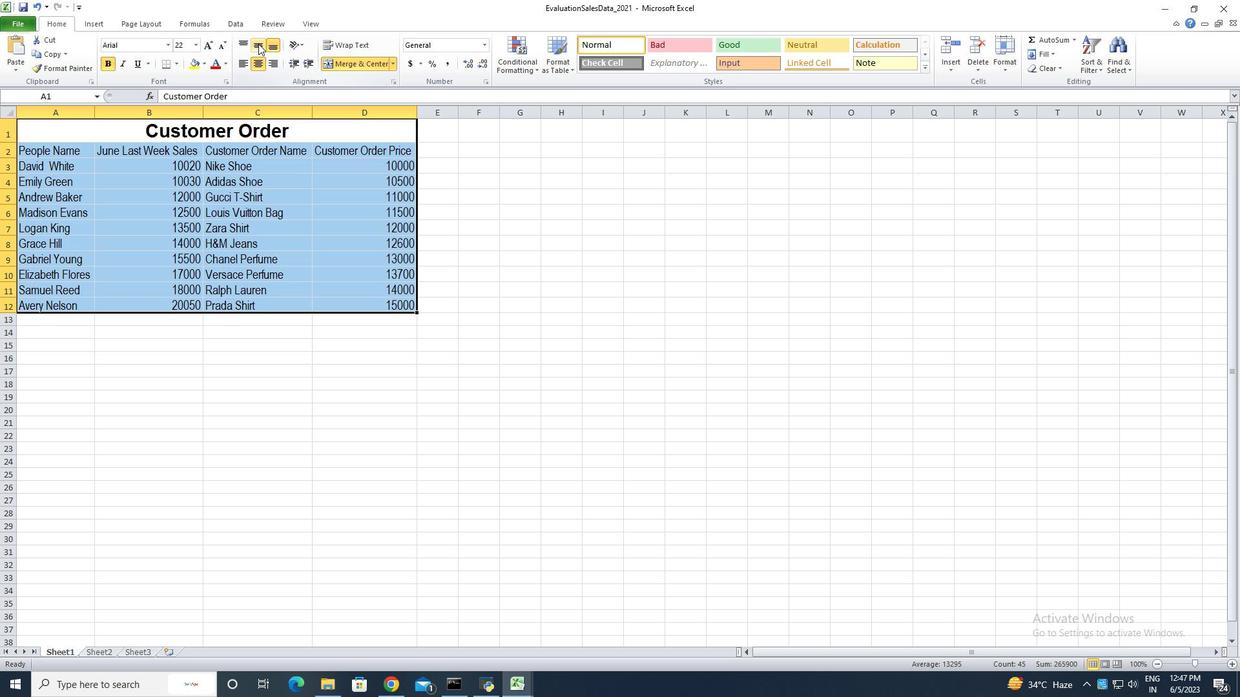 
Action: Mouse pressed left at (259, 42)
Screenshot: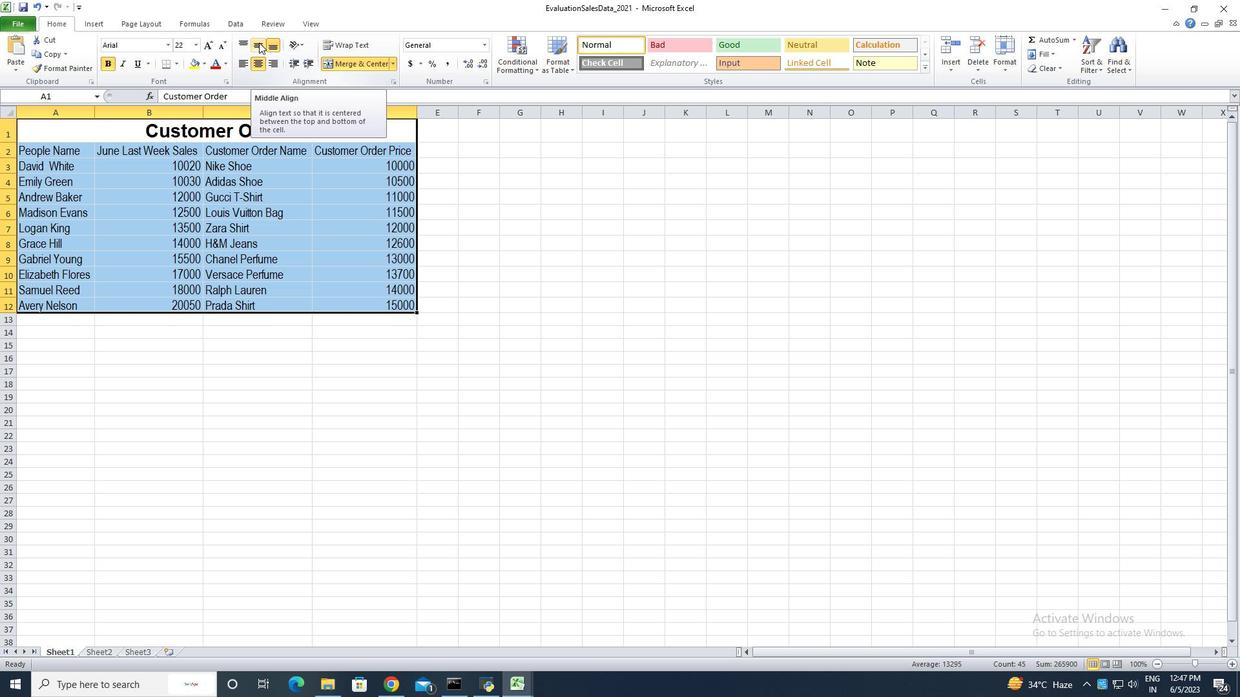 
Action: Mouse moved to (308, 339)
Screenshot: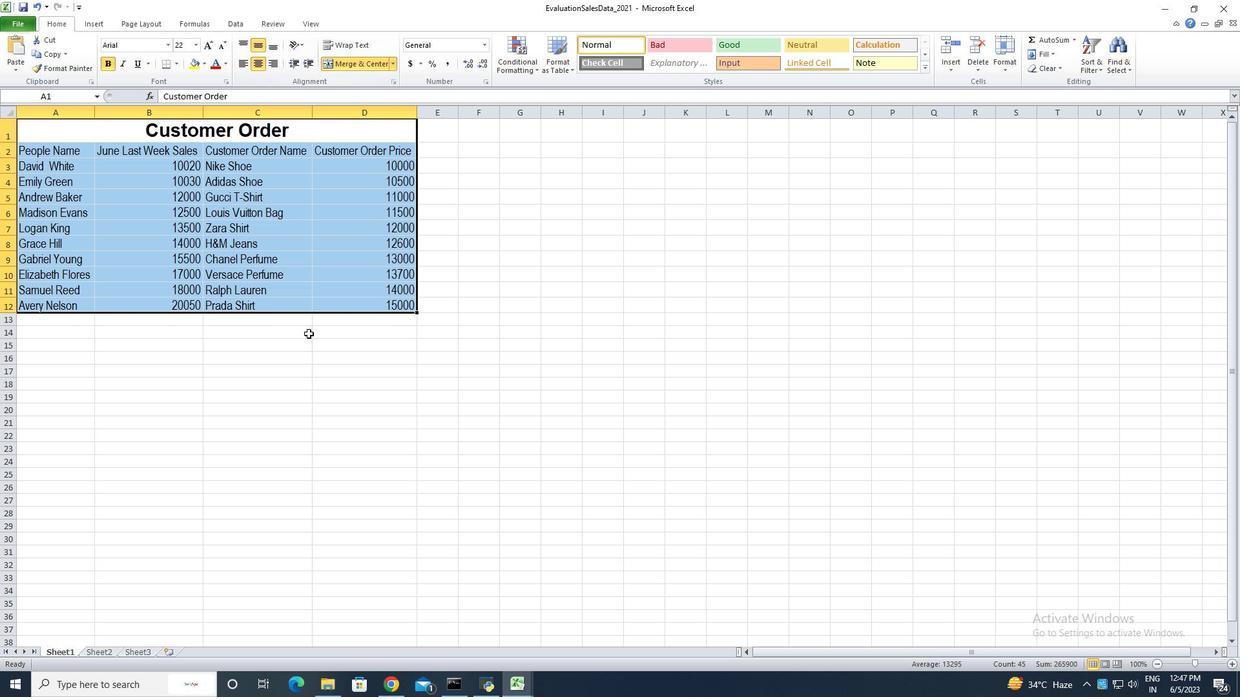 
Action: Mouse pressed left at (308, 339)
Screenshot: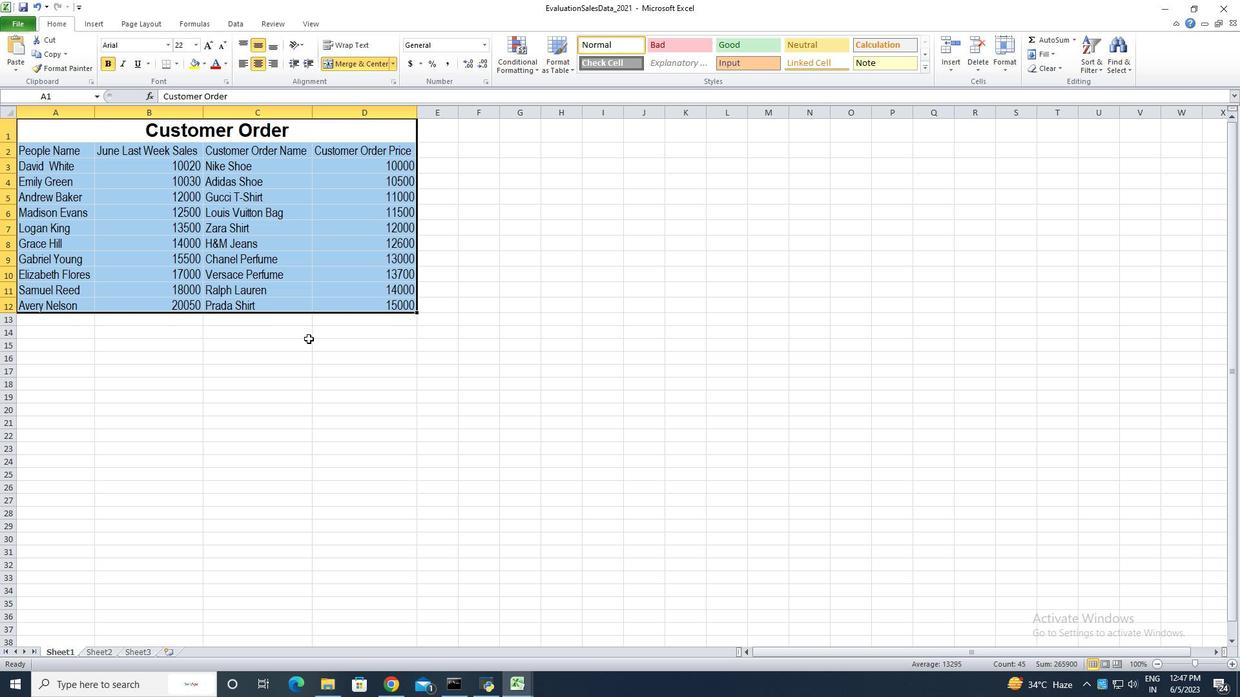 
Action: Key pressed ctrl+S<'\x13'><'\x13'><'\x13'>
Screenshot: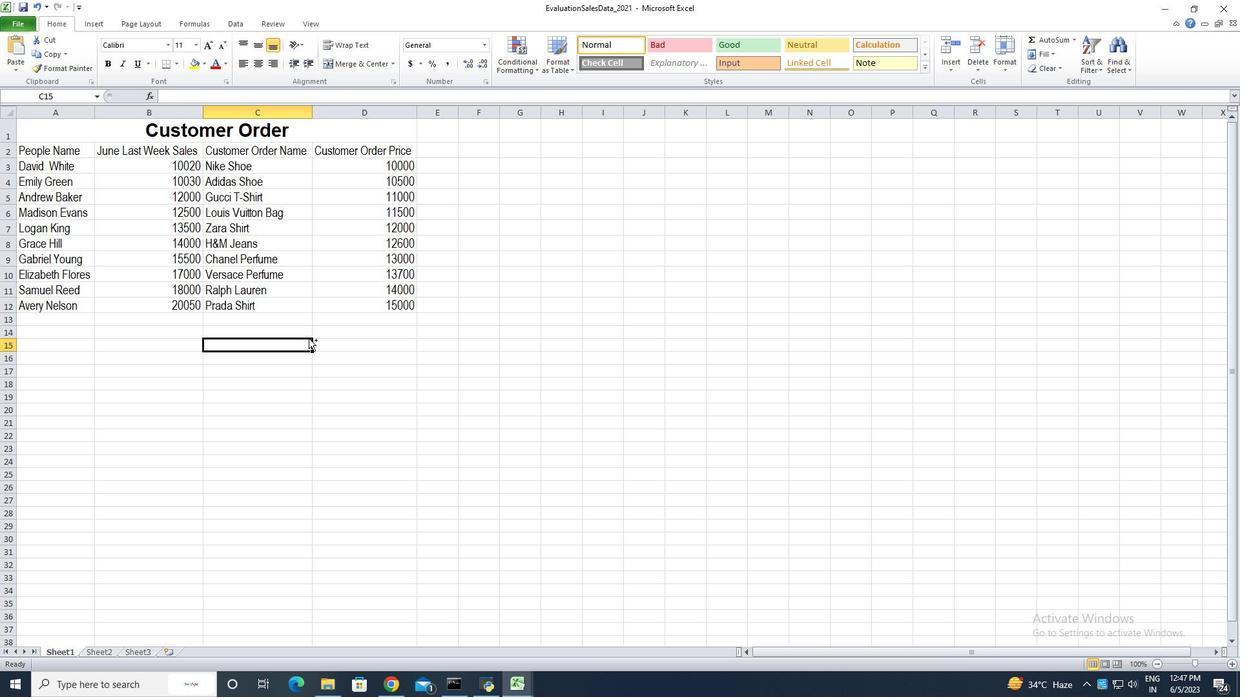 
